 Task: Create a due date automation trigger when advanced on, 2 hours before a card is due add fields without custom field "Resume" unchecked.
Action: Mouse moved to (1212, 364)
Screenshot: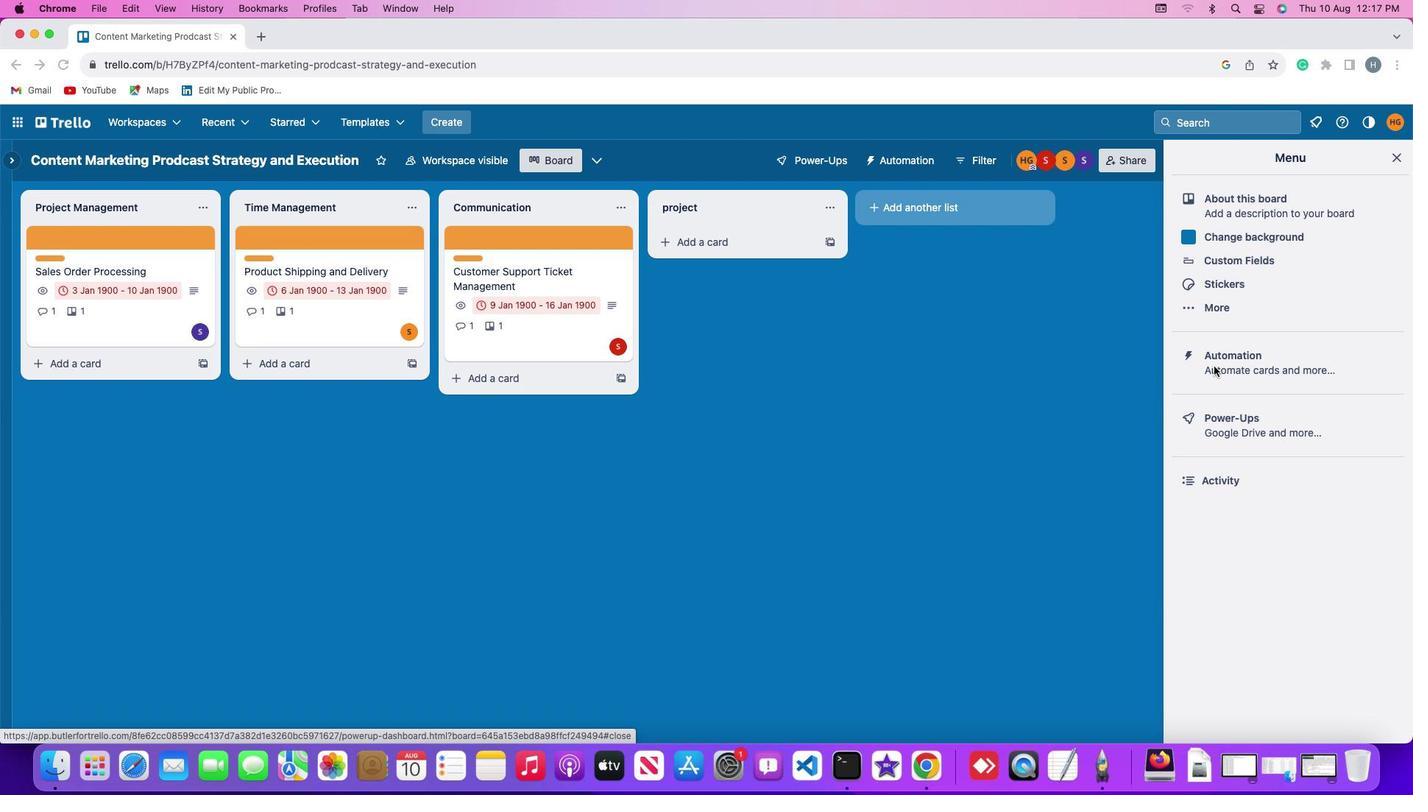 
Action: Mouse pressed left at (1212, 364)
Screenshot: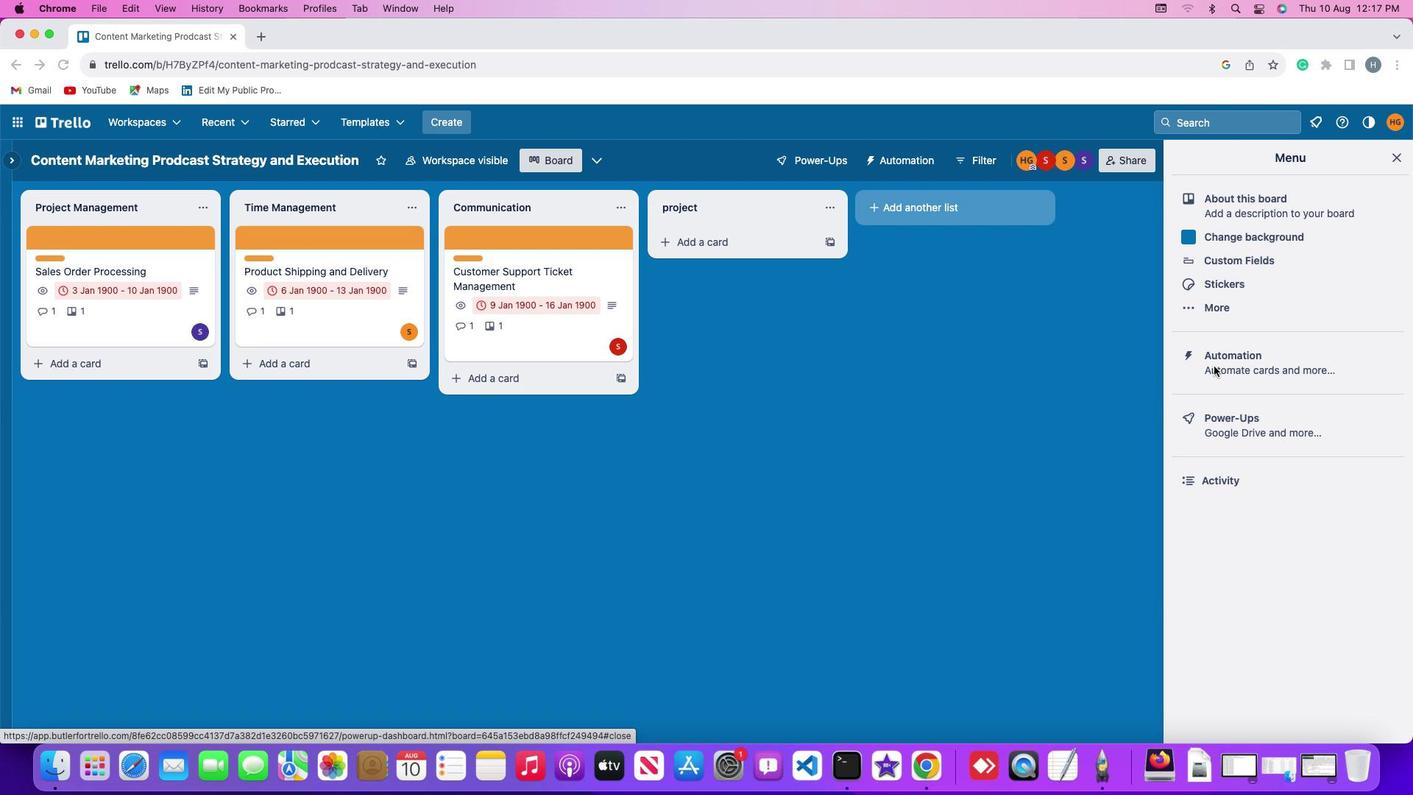 
Action: Mouse pressed left at (1212, 364)
Screenshot: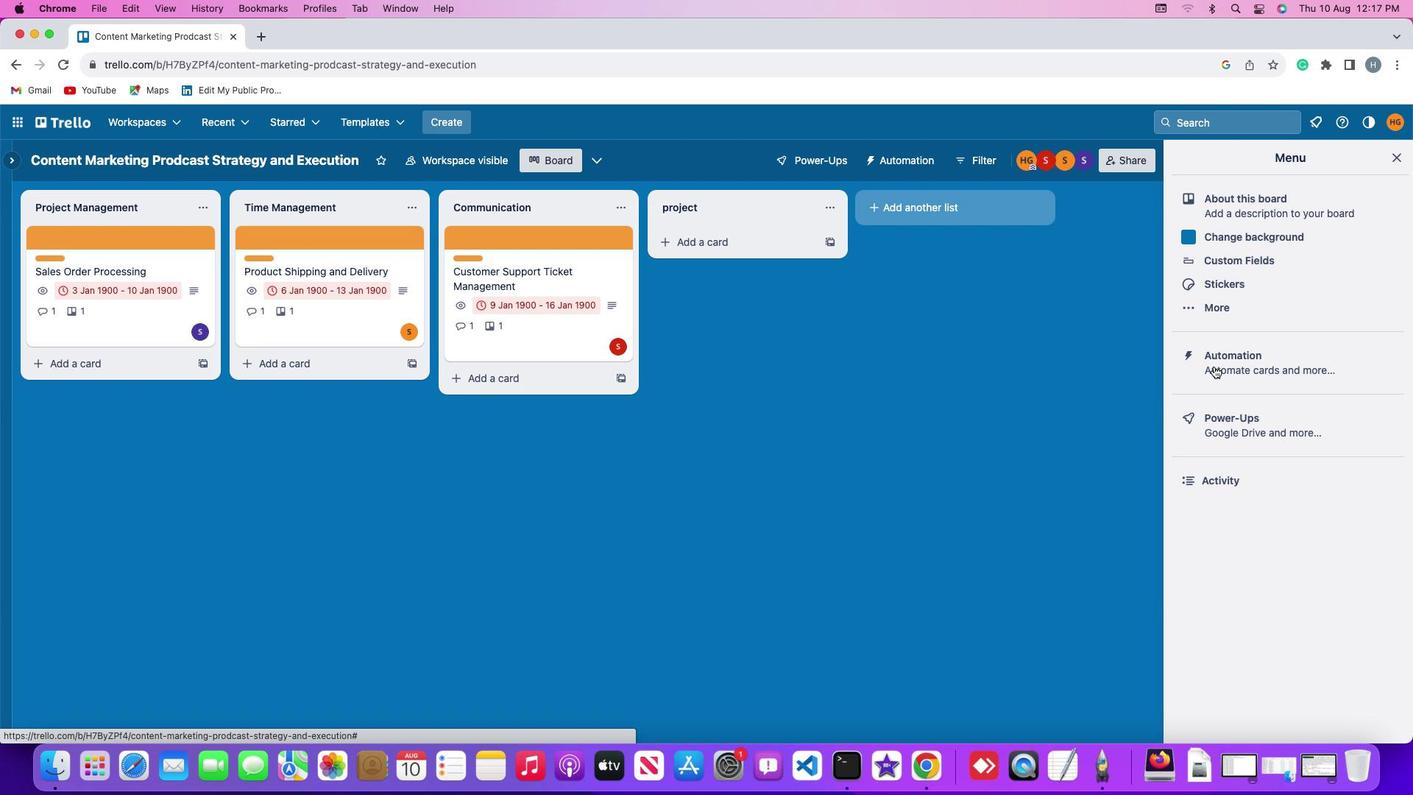 
Action: Mouse moved to (70, 344)
Screenshot: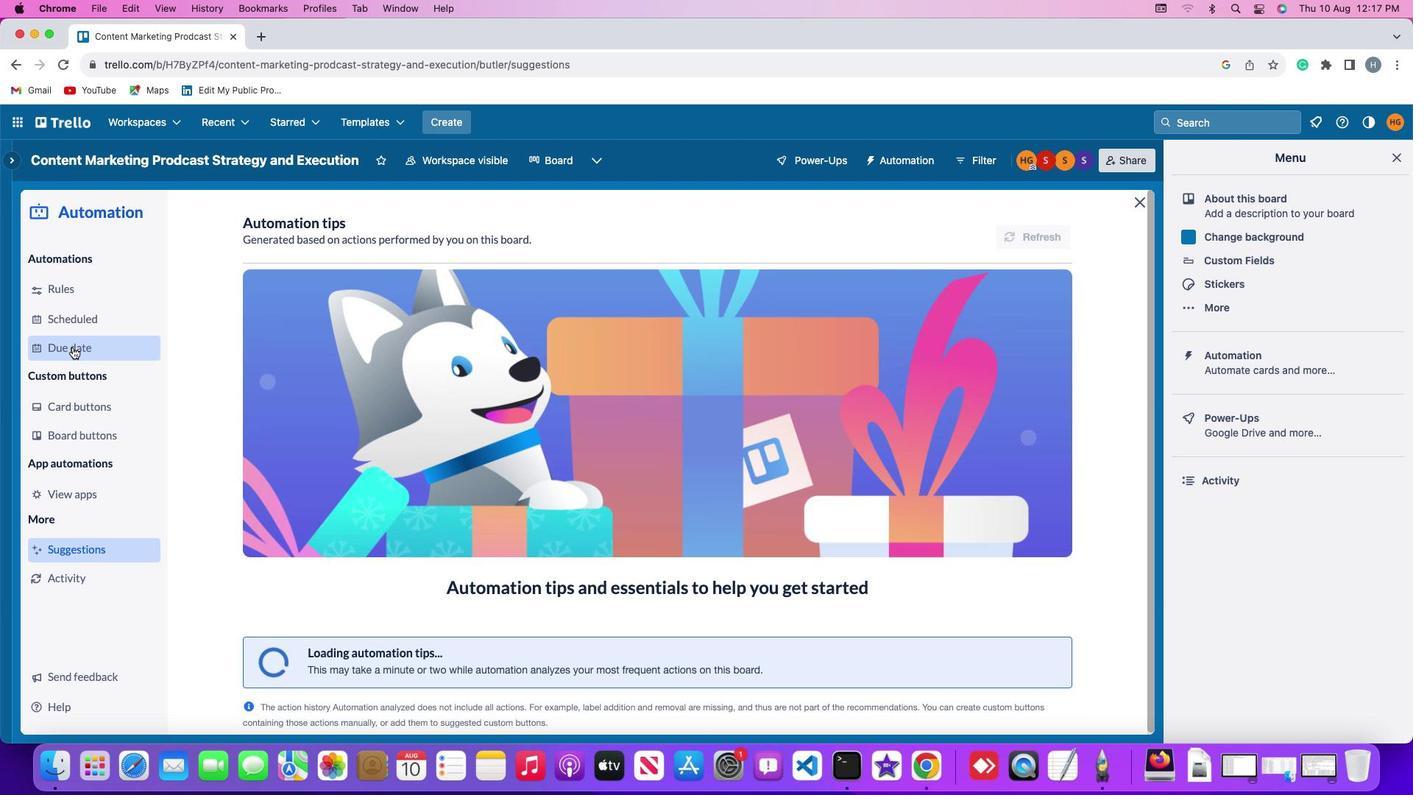 
Action: Mouse pressed left at (70, 344)
Screenshot: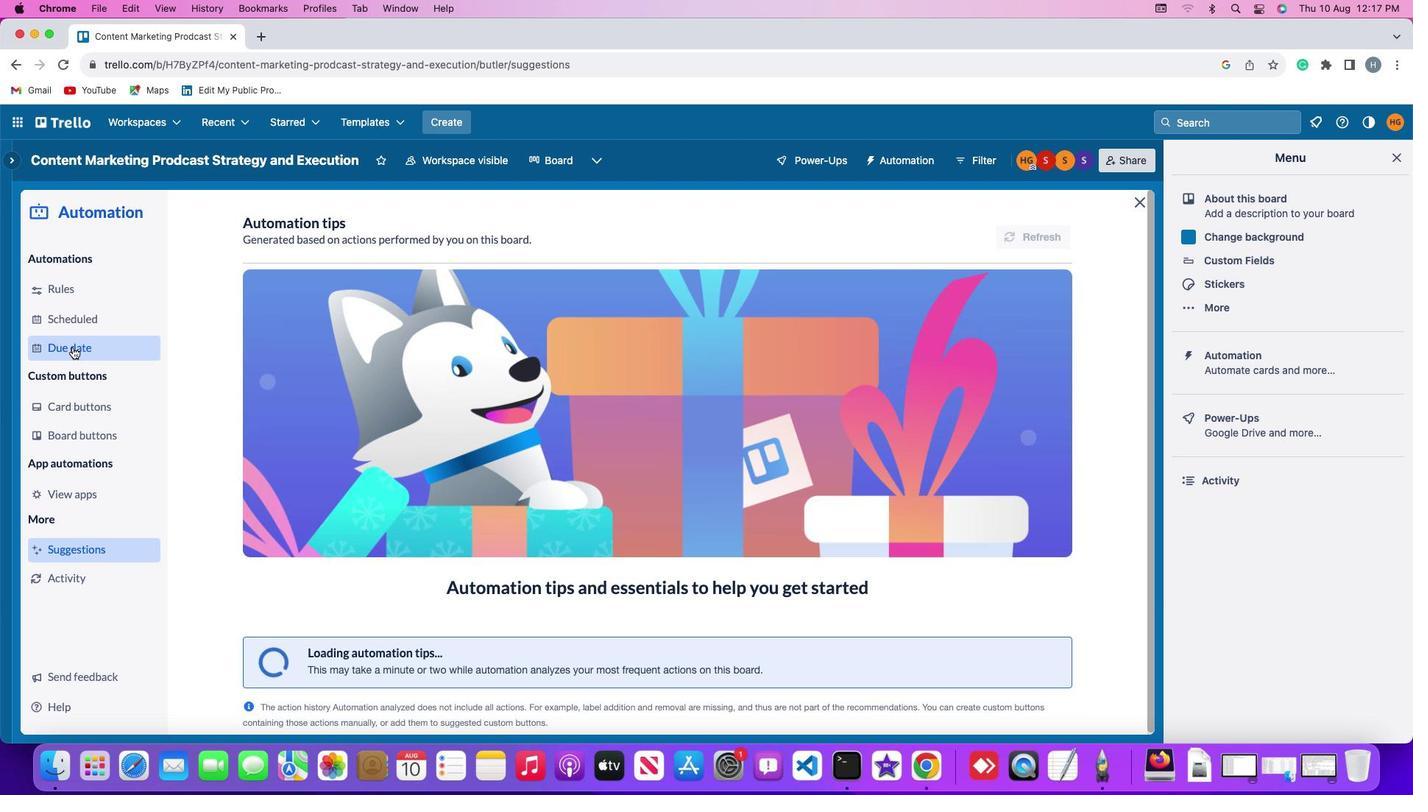 
Action: Mouse moved to (975, 220)
Screenshot: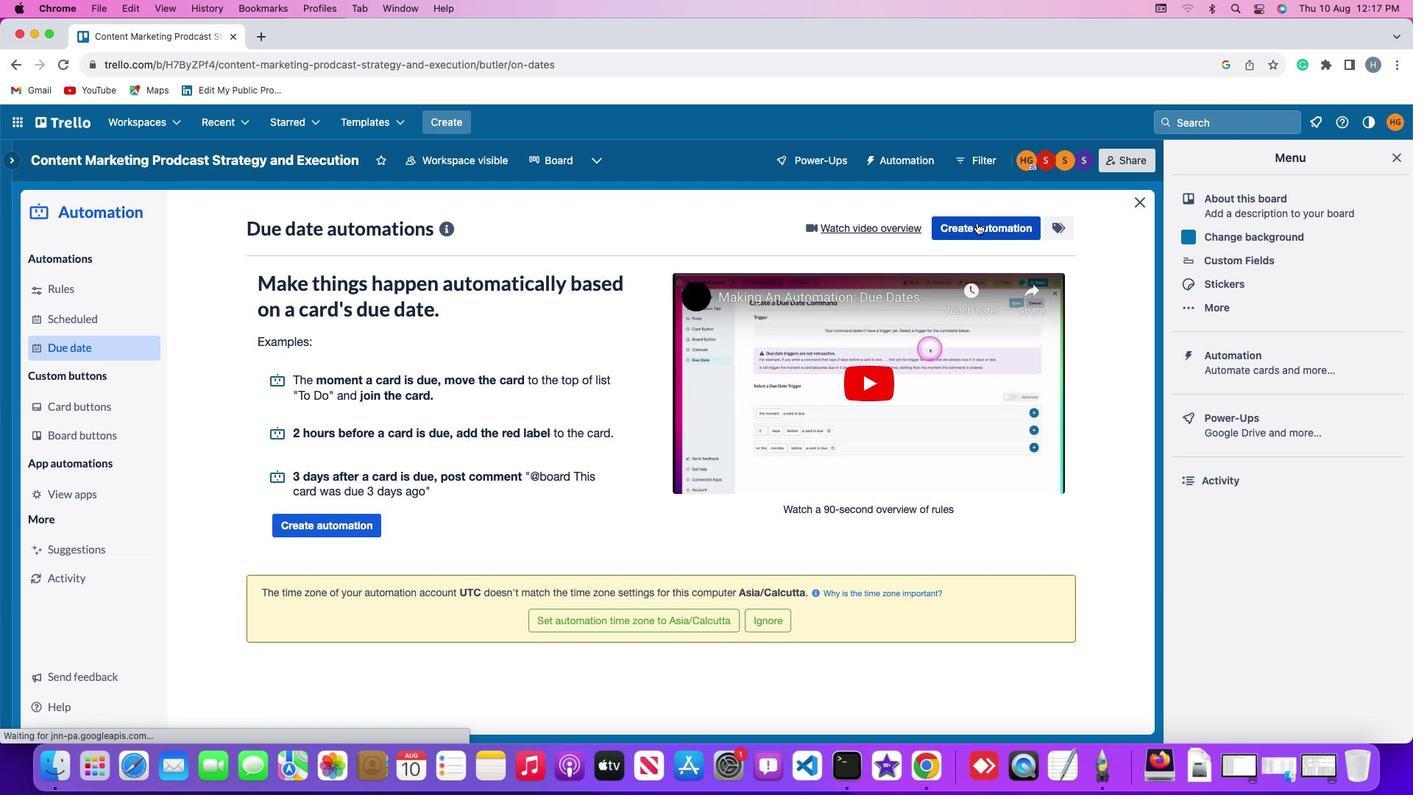 
Action: Mouse pressed left at (975, 220)
Screenshot: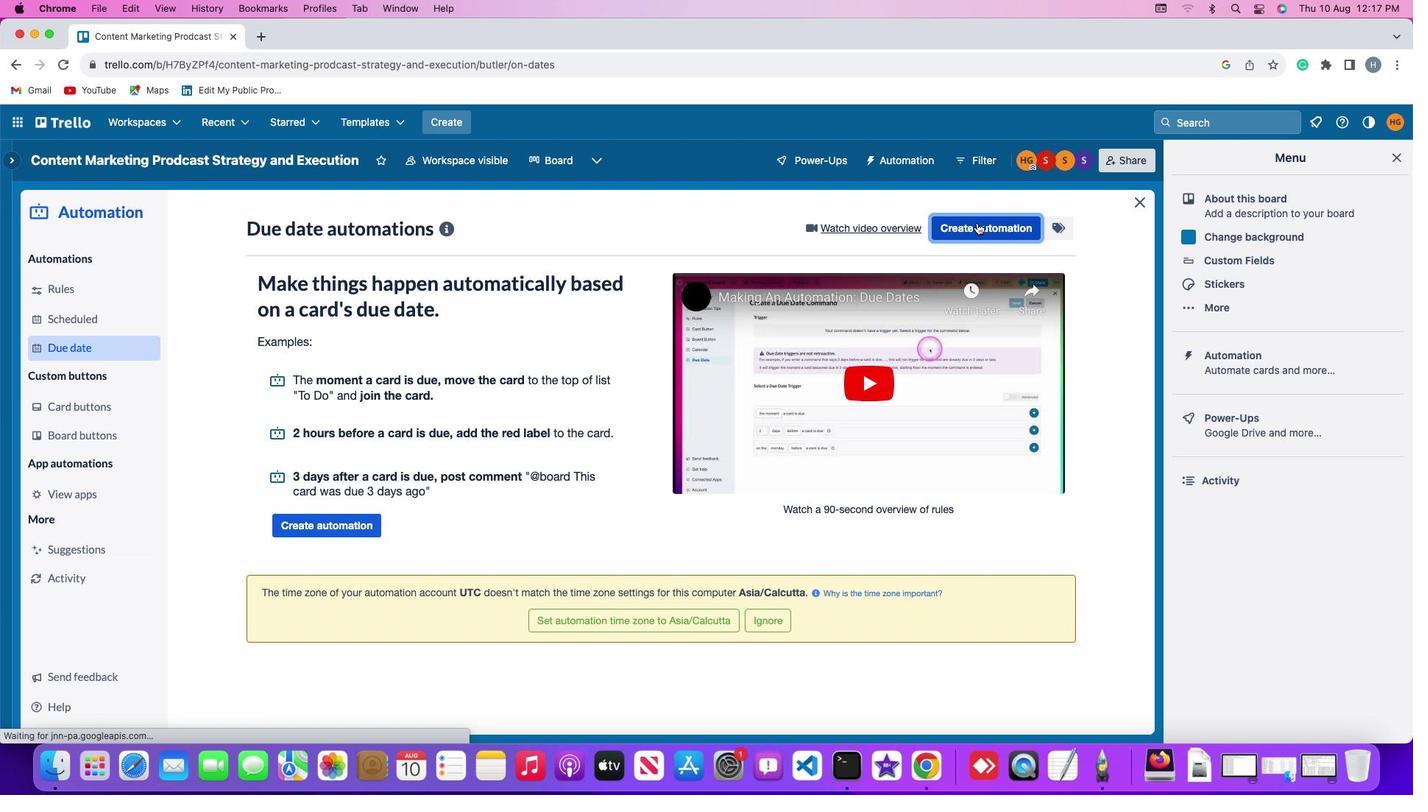 
Action: Mouse moved to (326, 365)
Screenshot: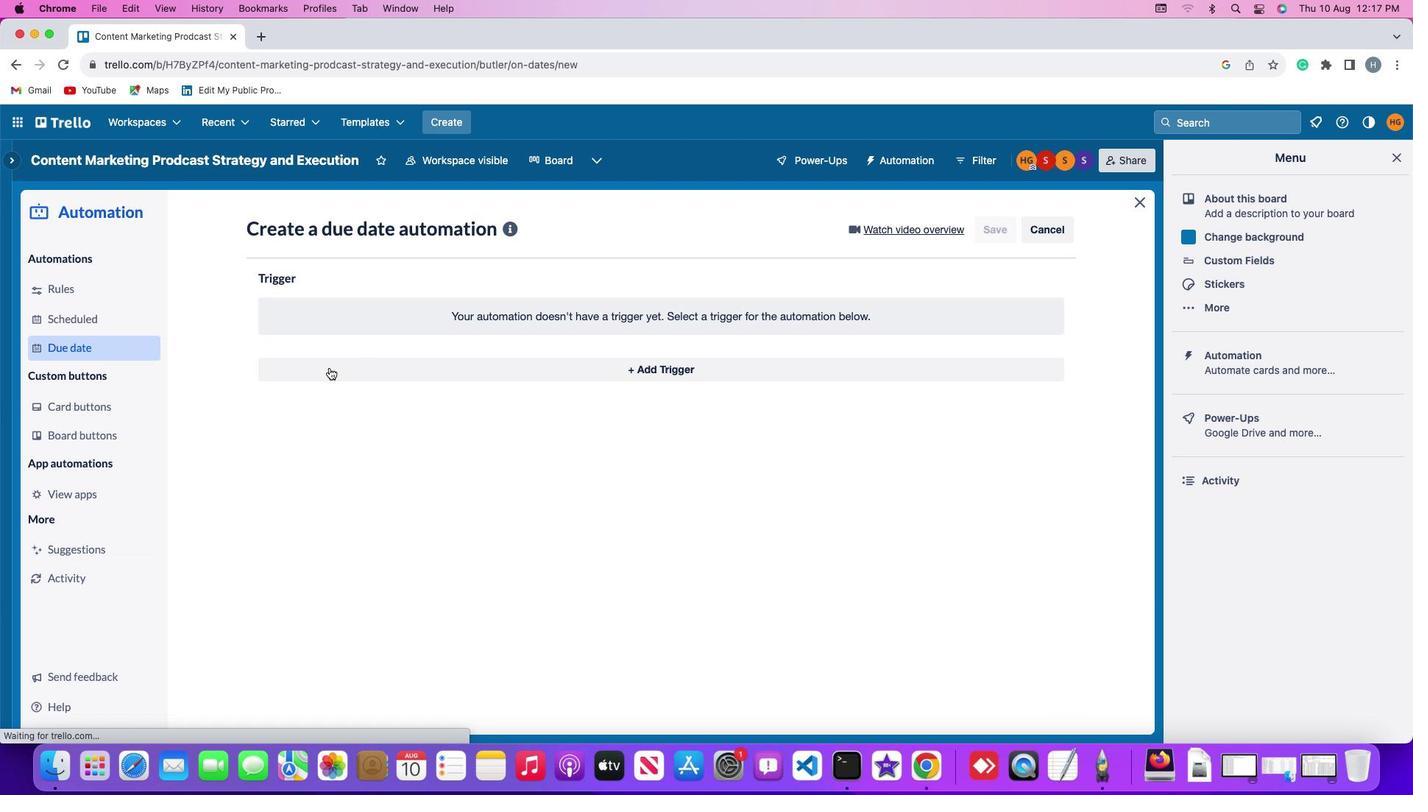 
Action: Mouse pressed left at (326, 365)
Screenshot: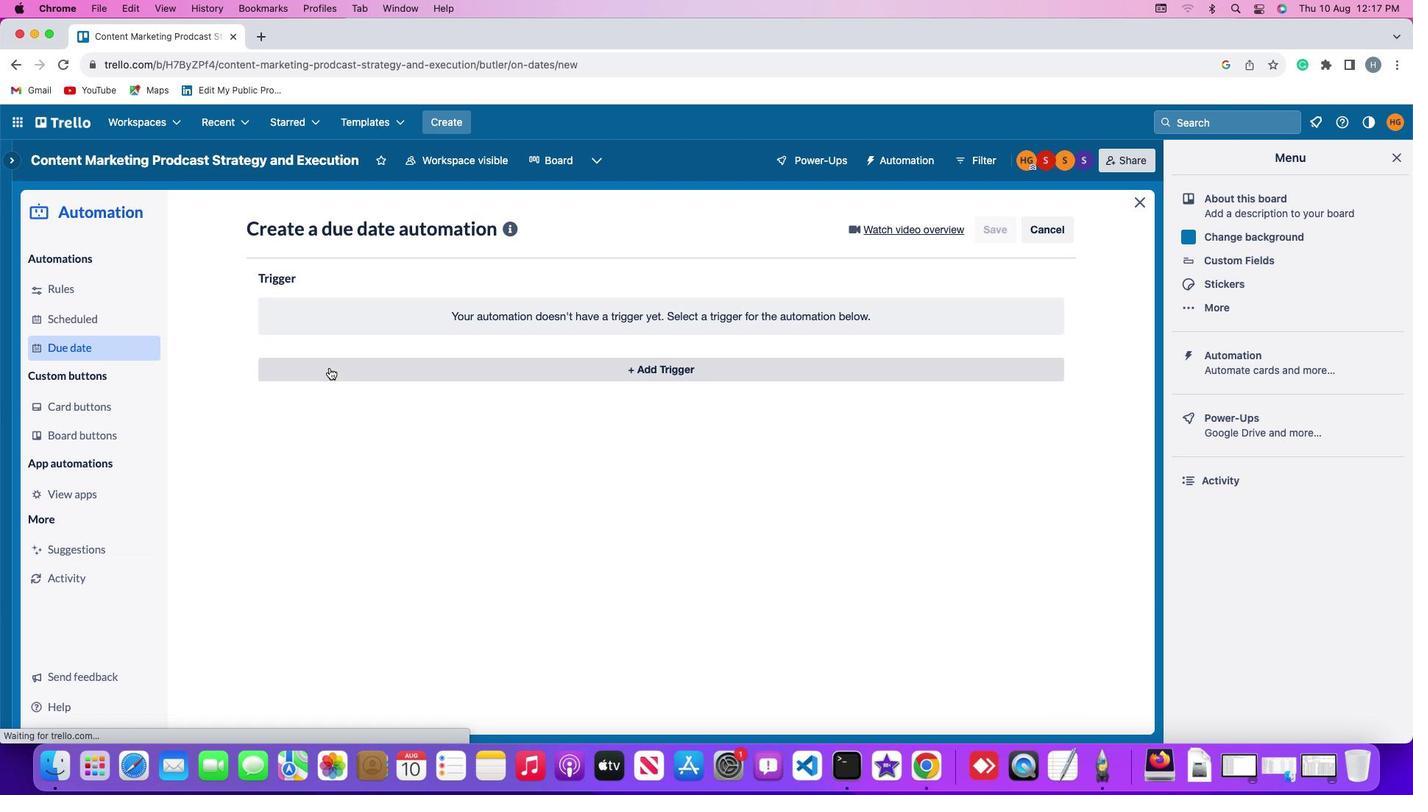 
Action: Mouse moved to (290, 590)
Screenshot: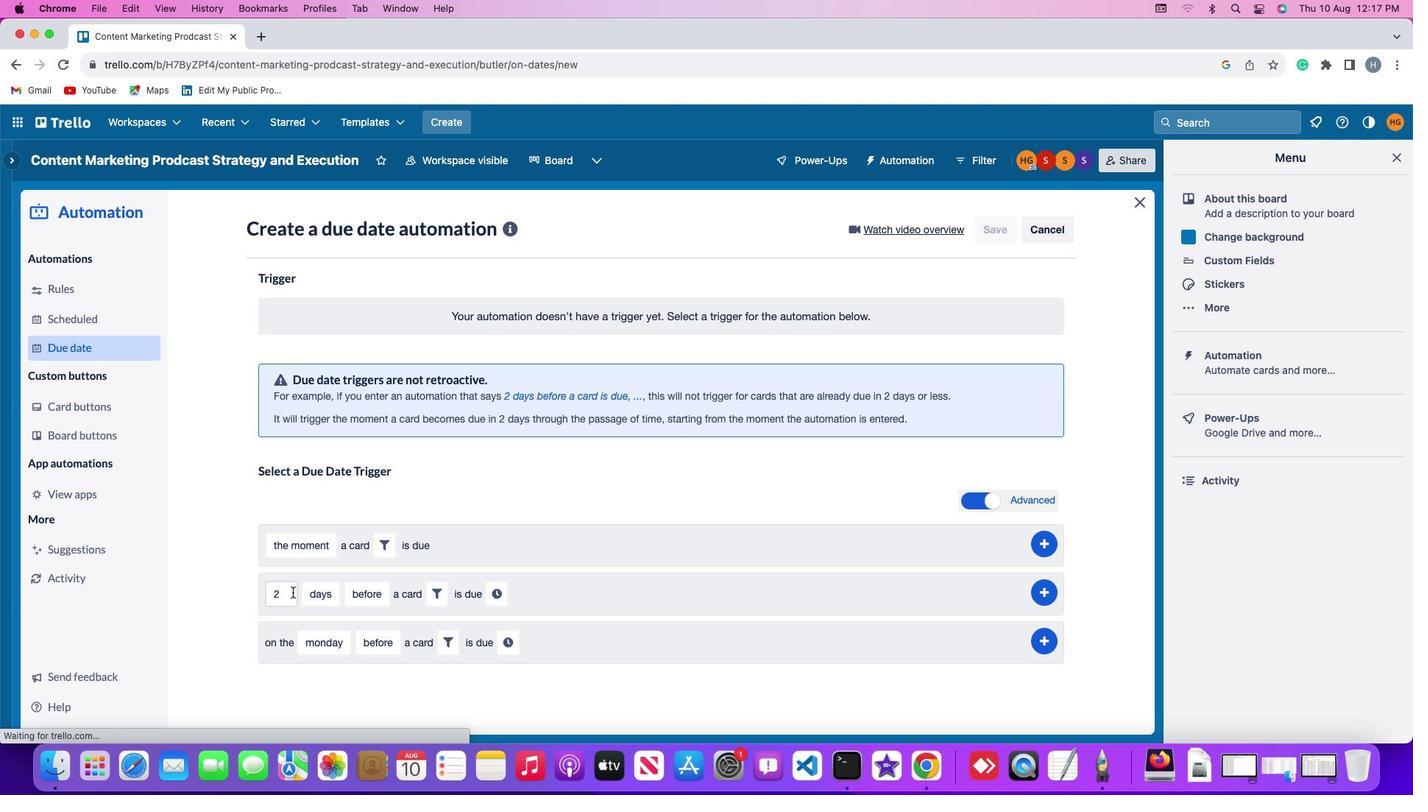 
Action: Mouse pressed left at (290, 590)
Screenshot: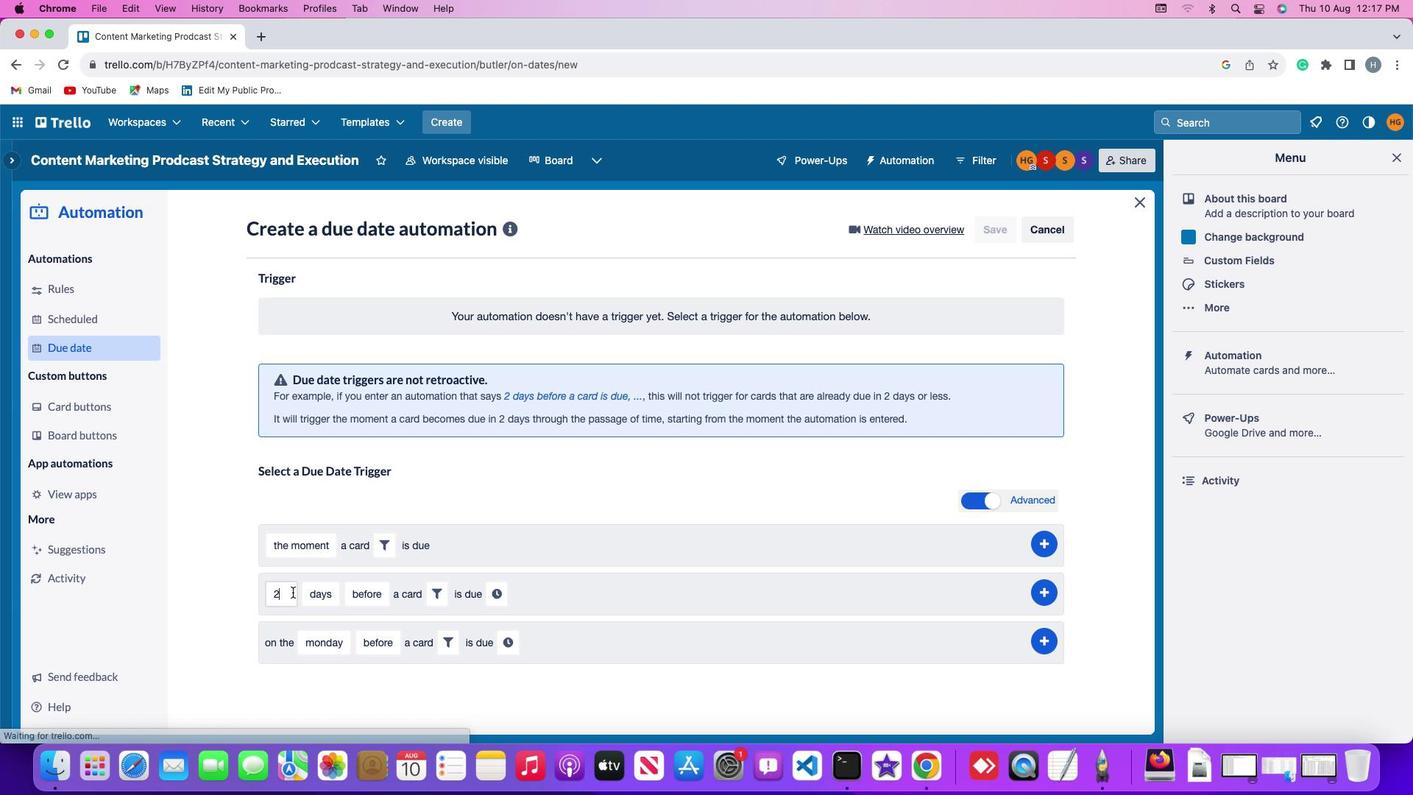 
Action: Mouse moved to (287, 586)
Screenshot: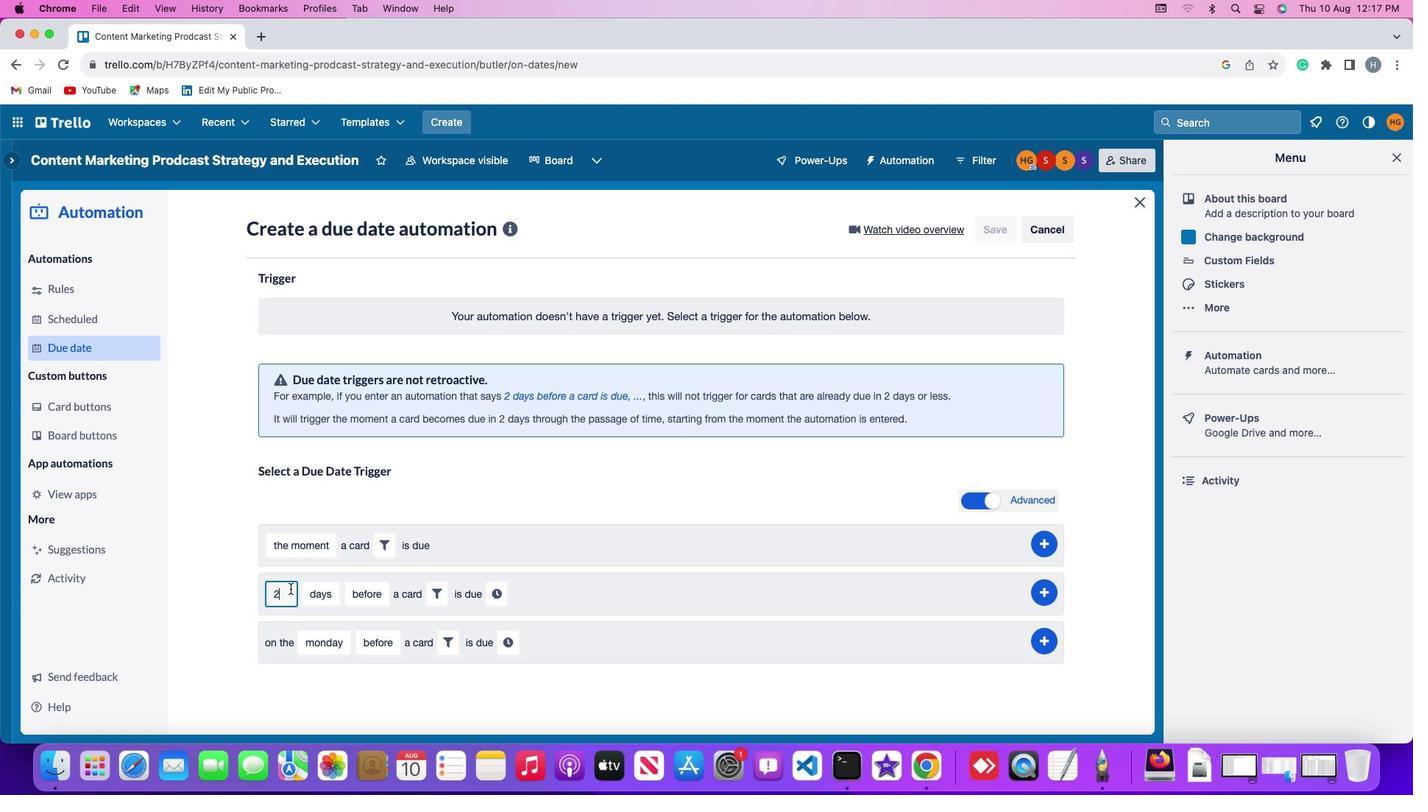 
Action: Key pressed Key.backspace
Screenshot: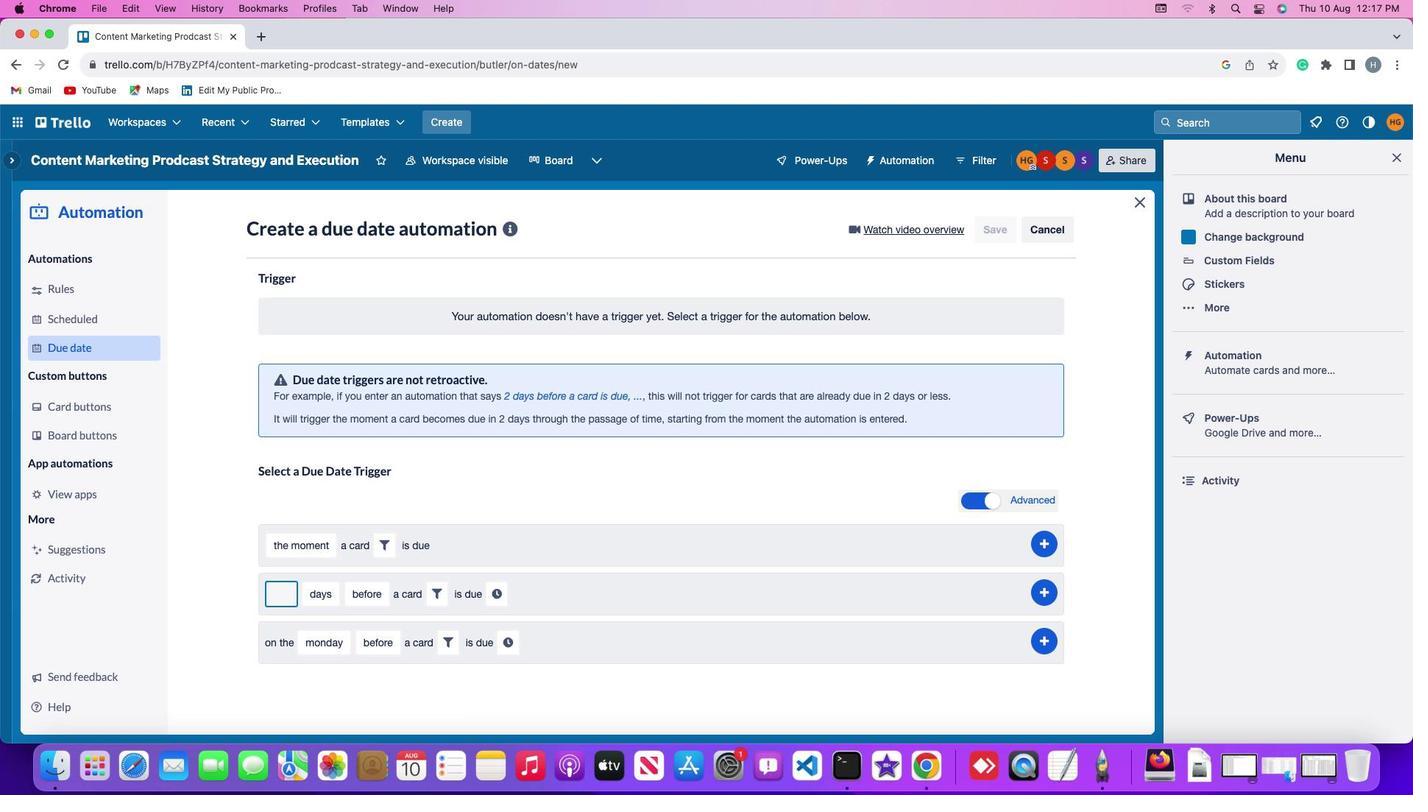 
Action: Mouse moved to (287, 586)
Screenshot: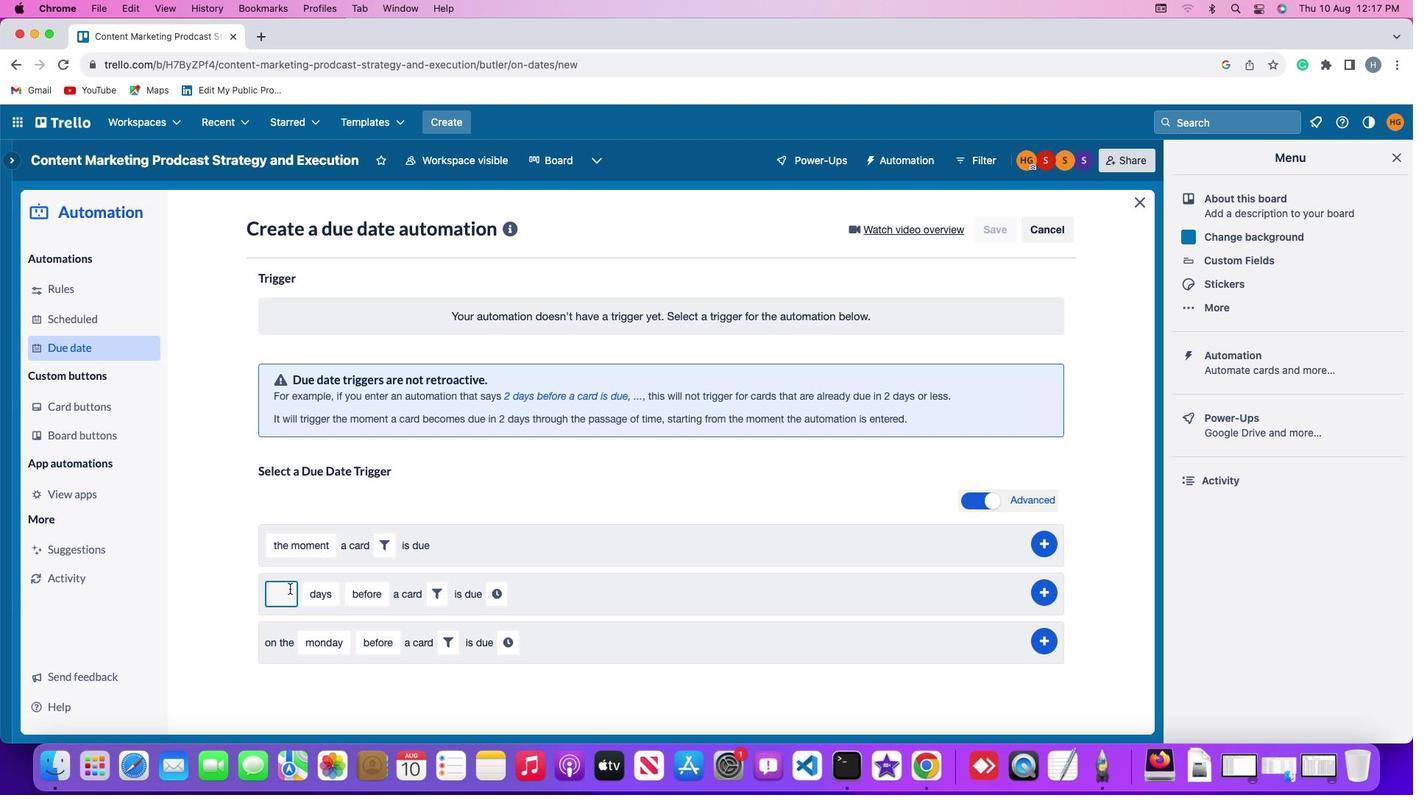 
Action: Key pressed '2'
Screenshot: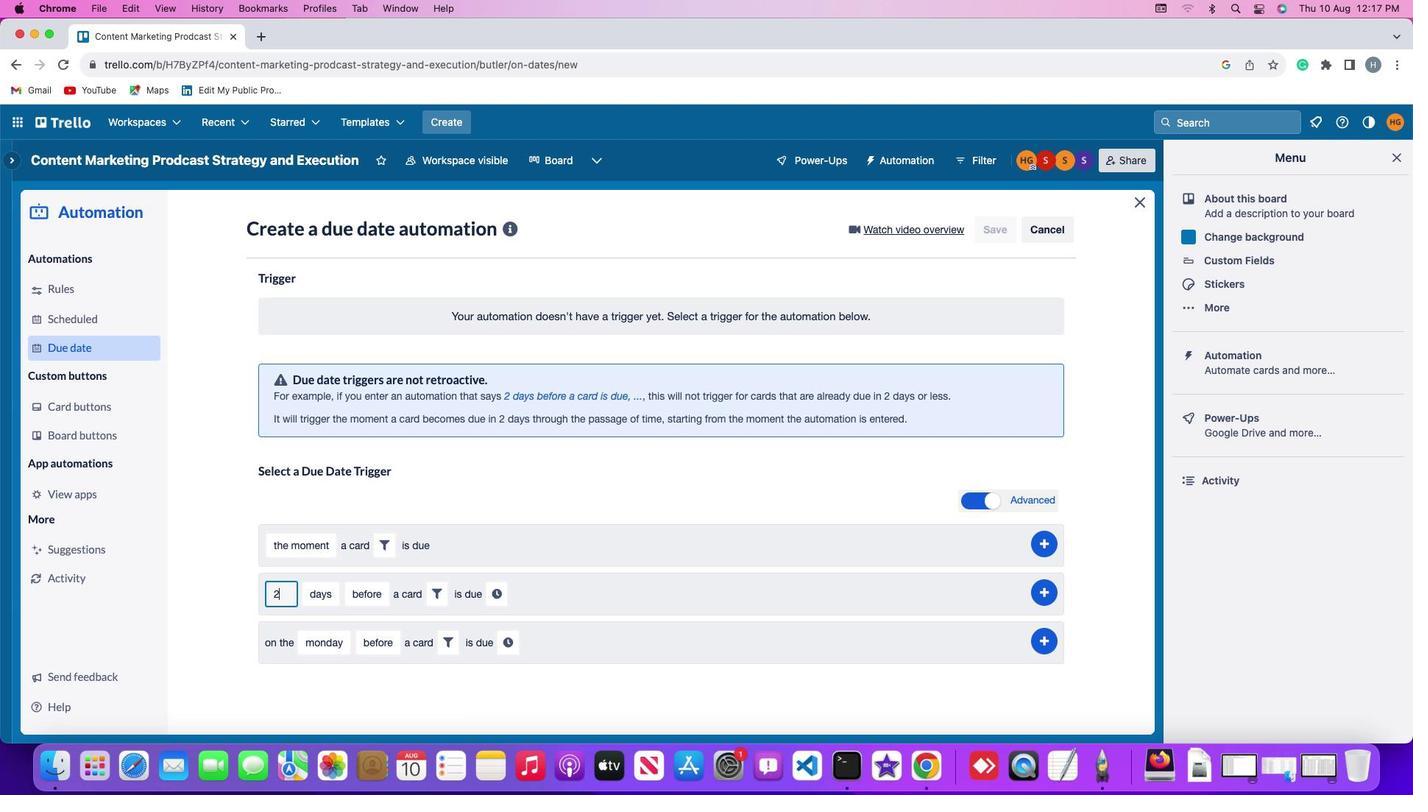 
Action: Mouse moved to (312, 588)
Screenshot: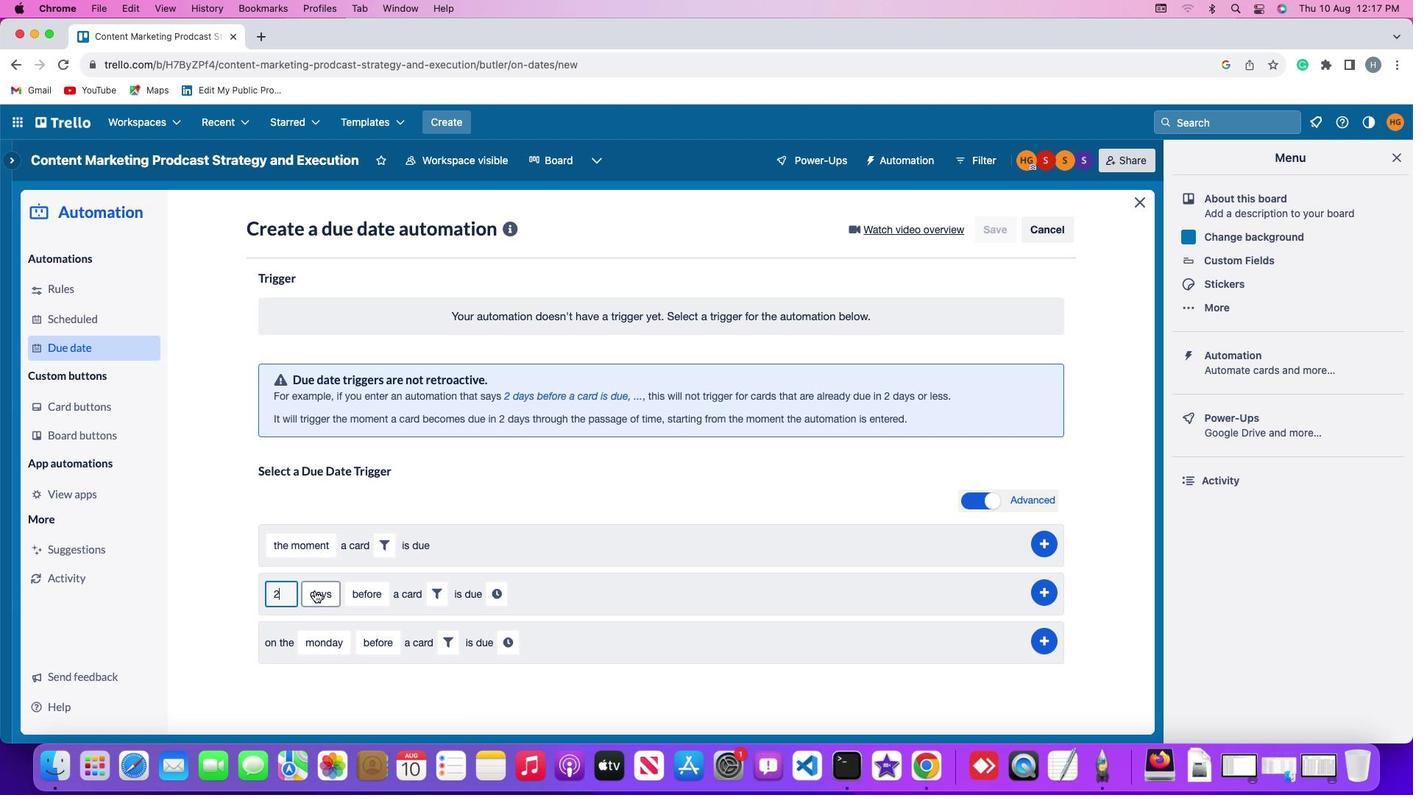 
Action: Mouse pressed left at (312, 588)
Screenshot: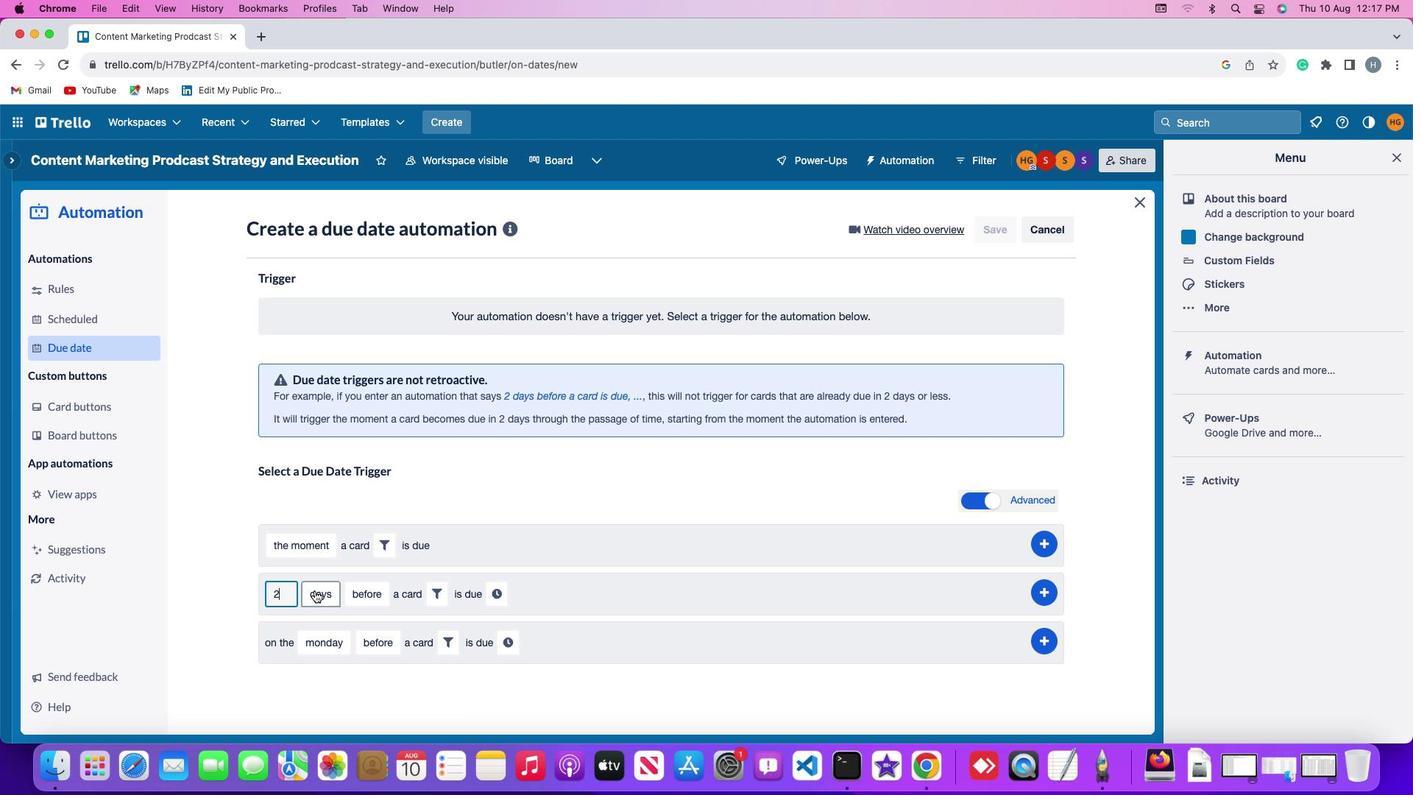 
Action: Mouse moved to (326, 675)
Screenshot: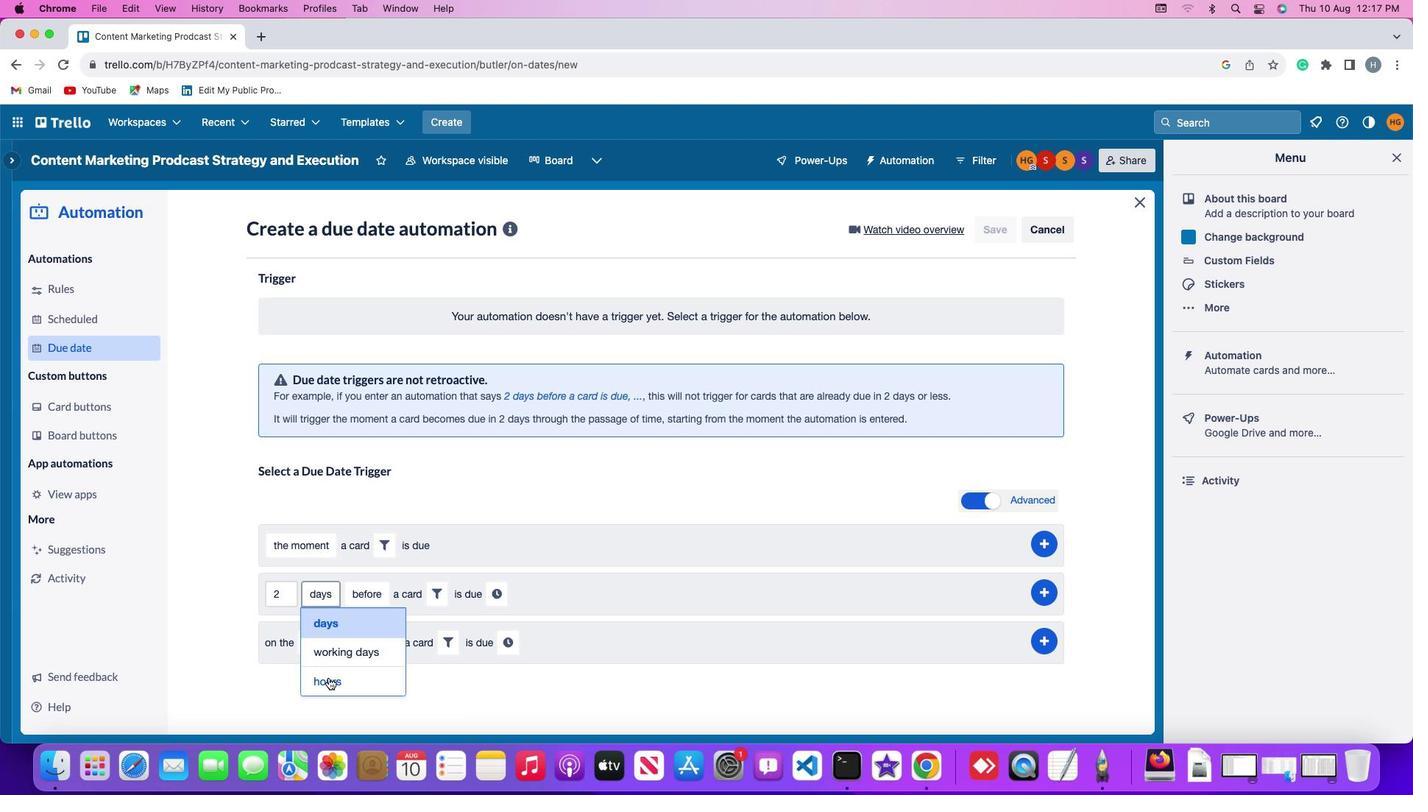 
Action: Mouse pressed left at (326, 675)
Screenshot: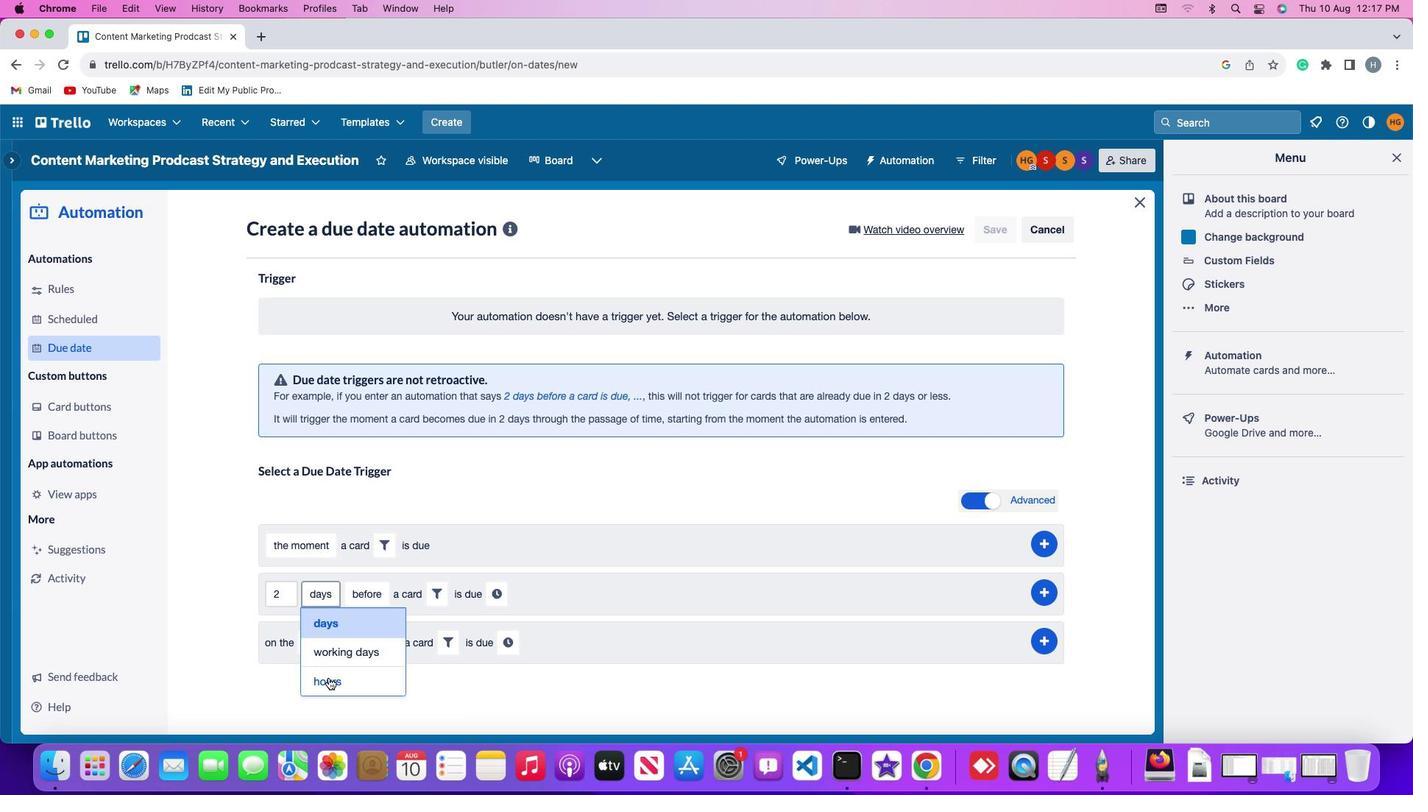 
Action: Mouse moved to (369, 586)
Screenshot: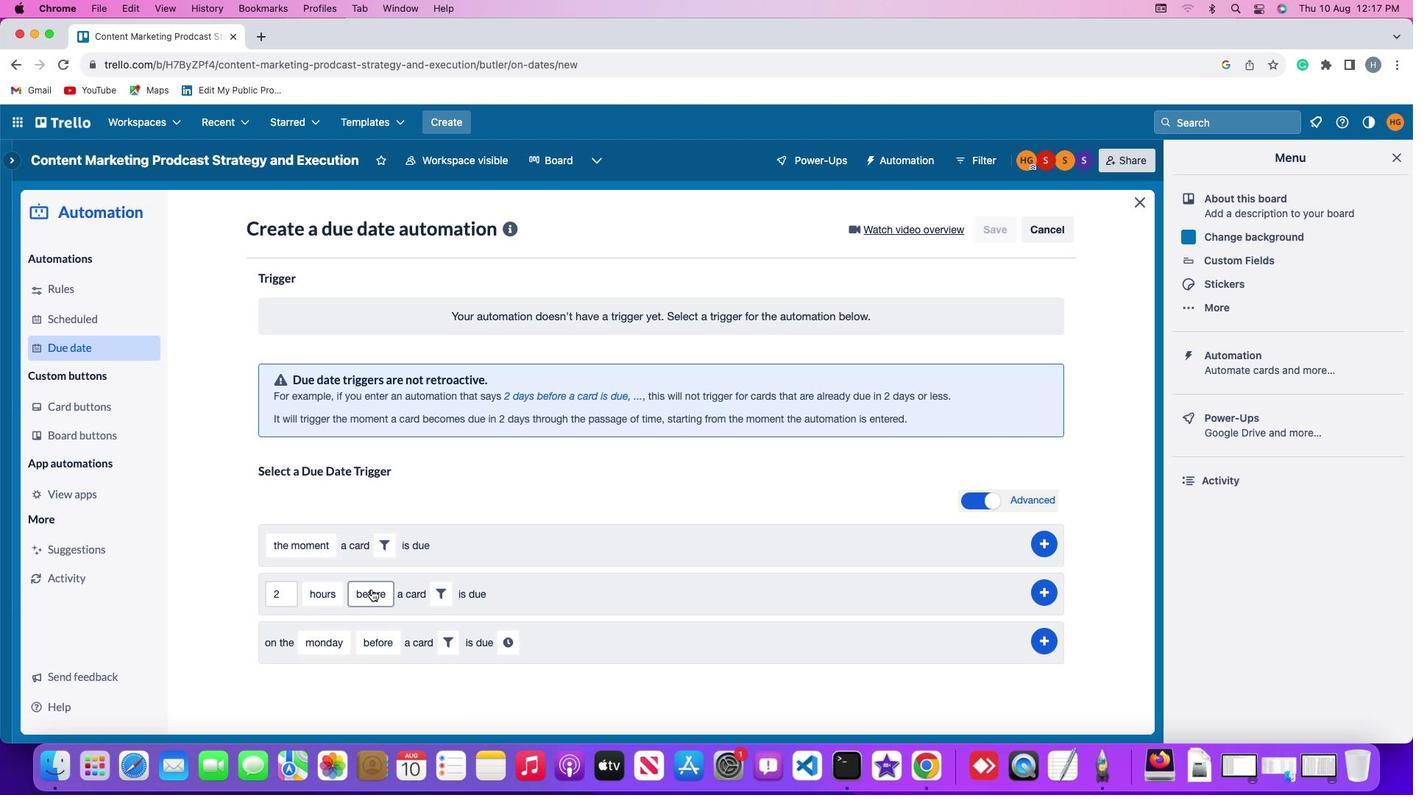 
Action: Mouse pressed left at (369, 586)
Screenshot: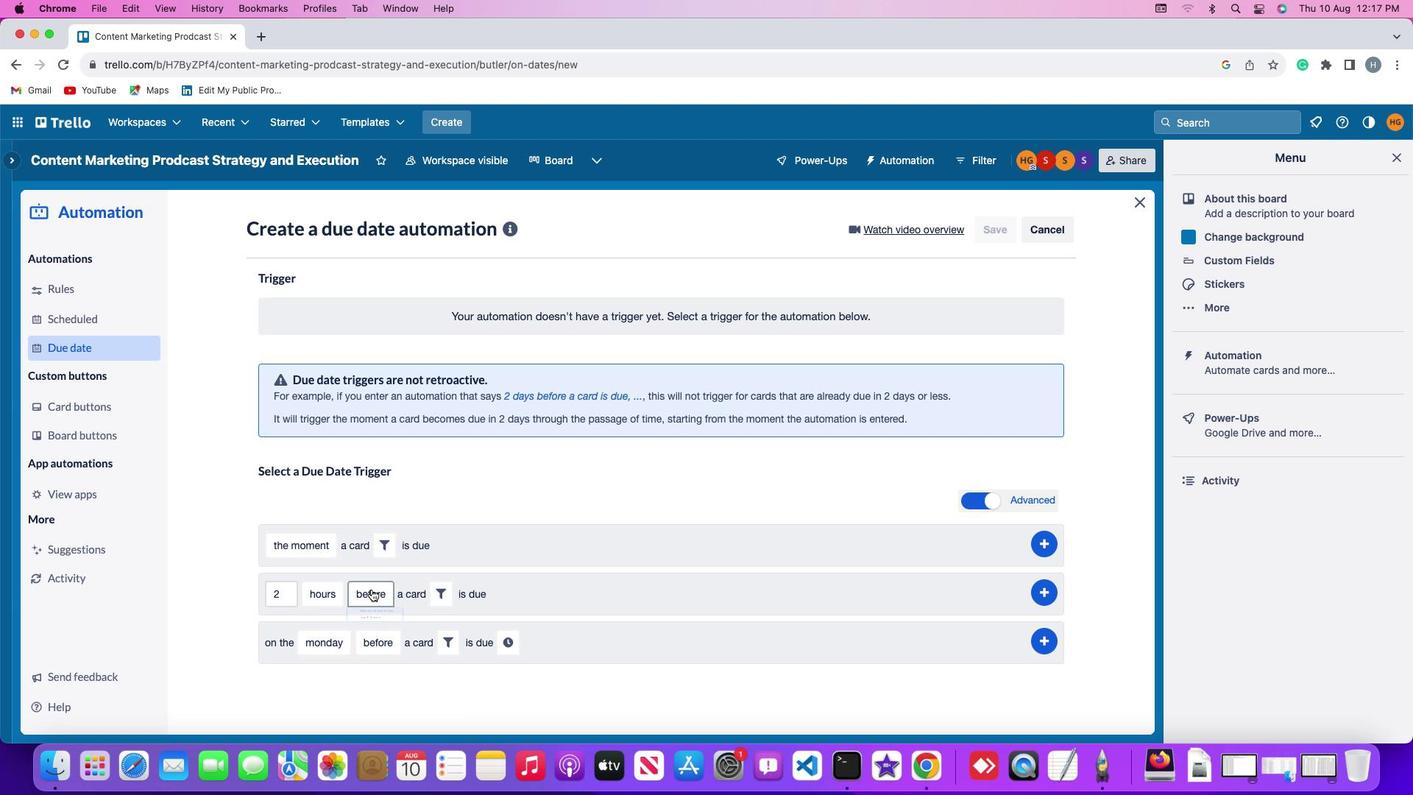 
Action: Mouse moved to (379, 617)
Screenshot: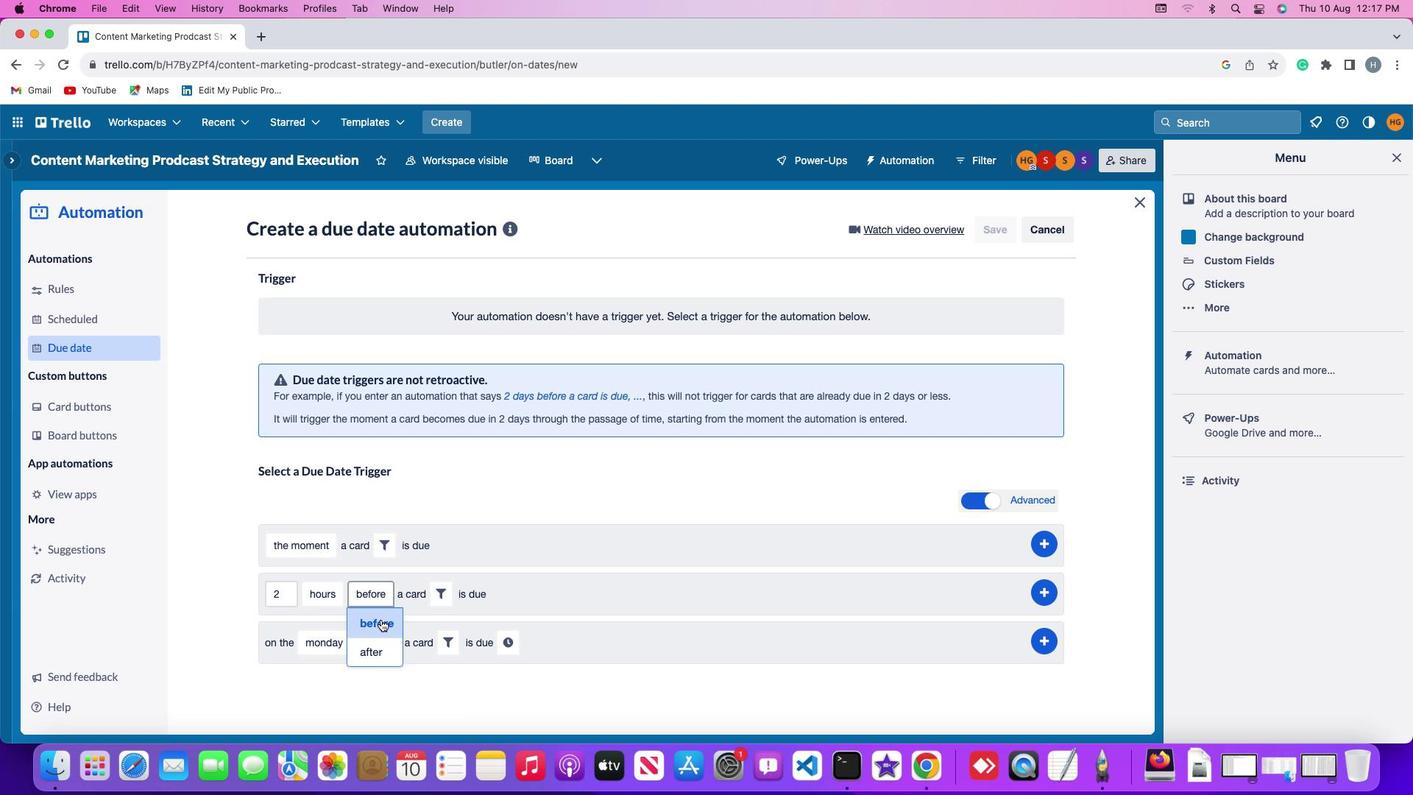 
Action: Mouse pressed left at (379, 617)
Screenshot: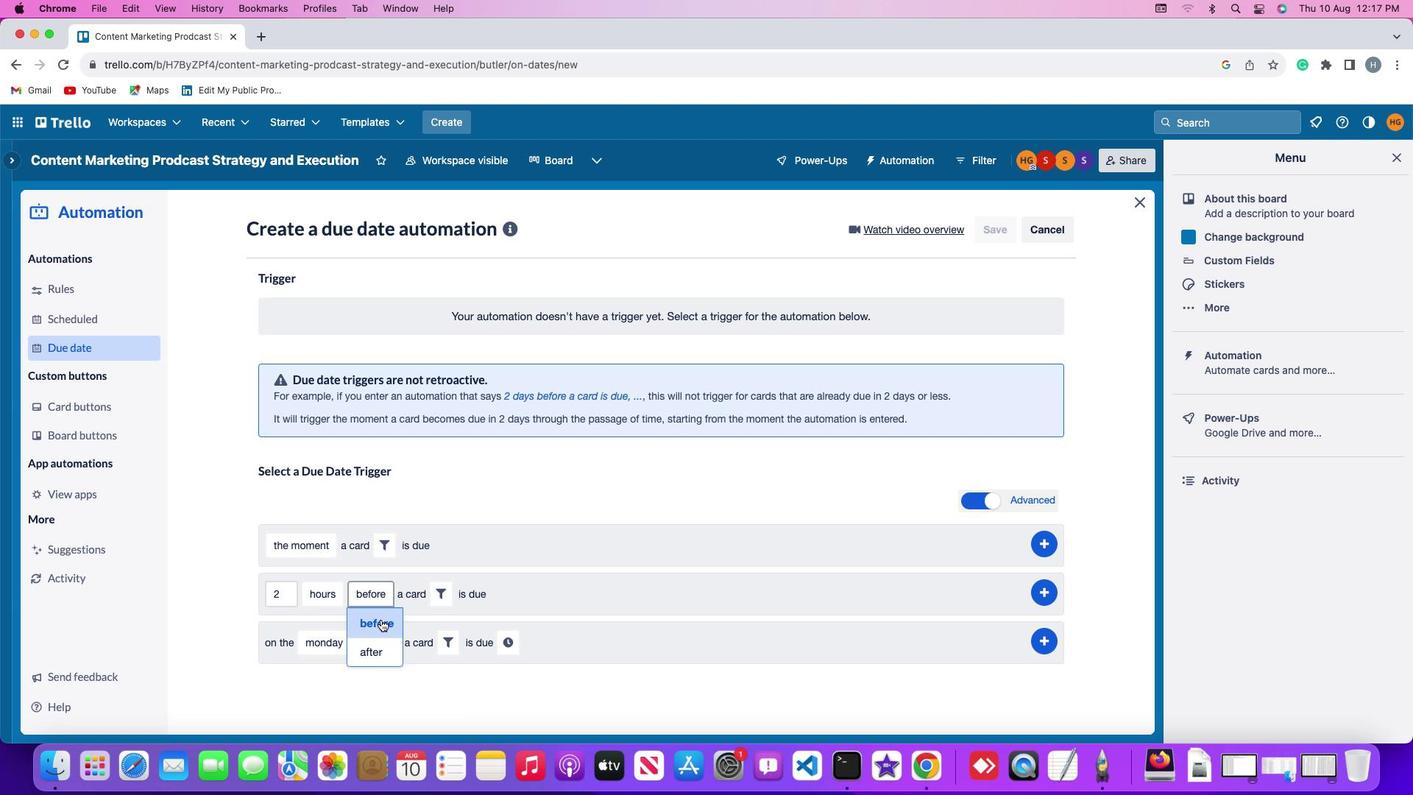 
Action: Mouse moved to (447, 588)
Screenshot: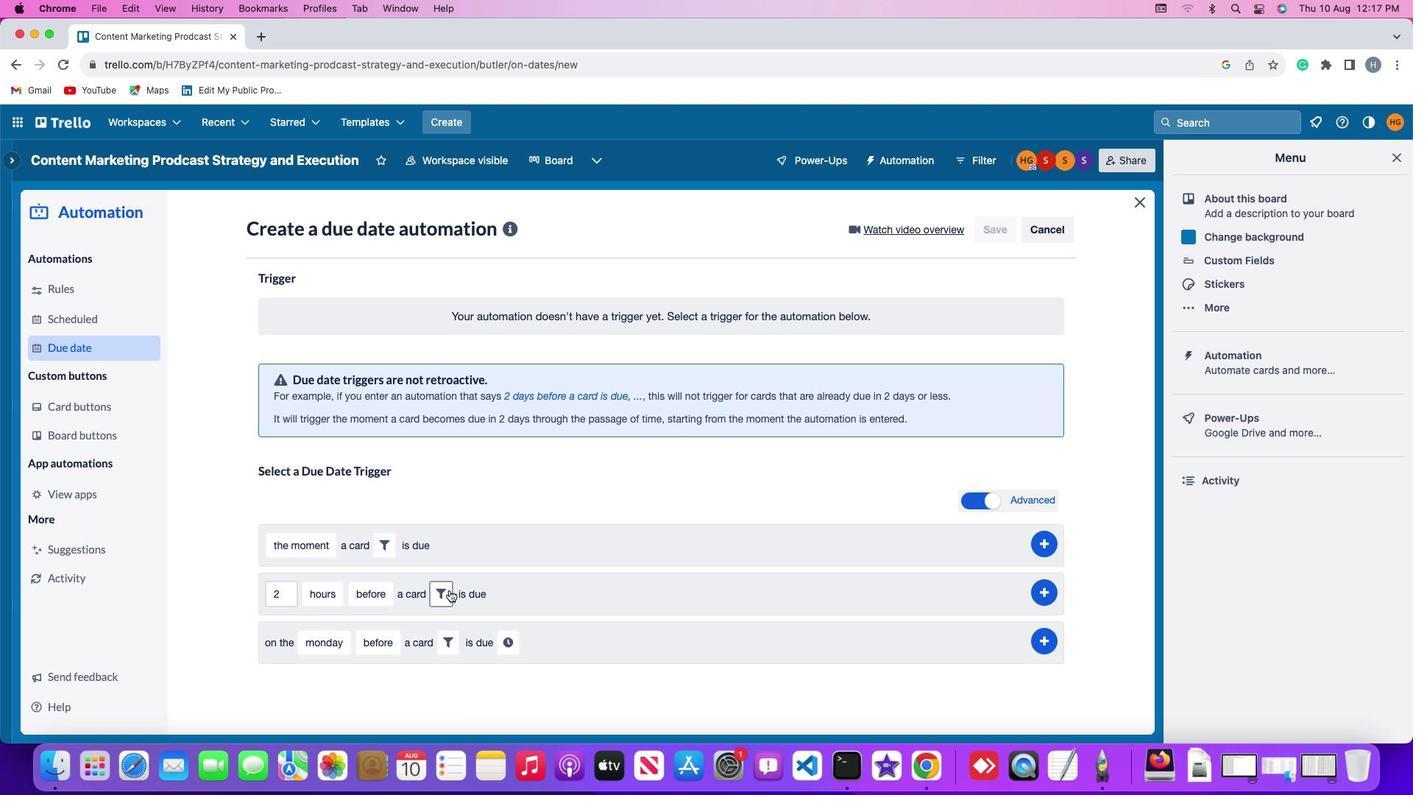 
Action: Mouse pressed left at (447, 588)
Screenshot: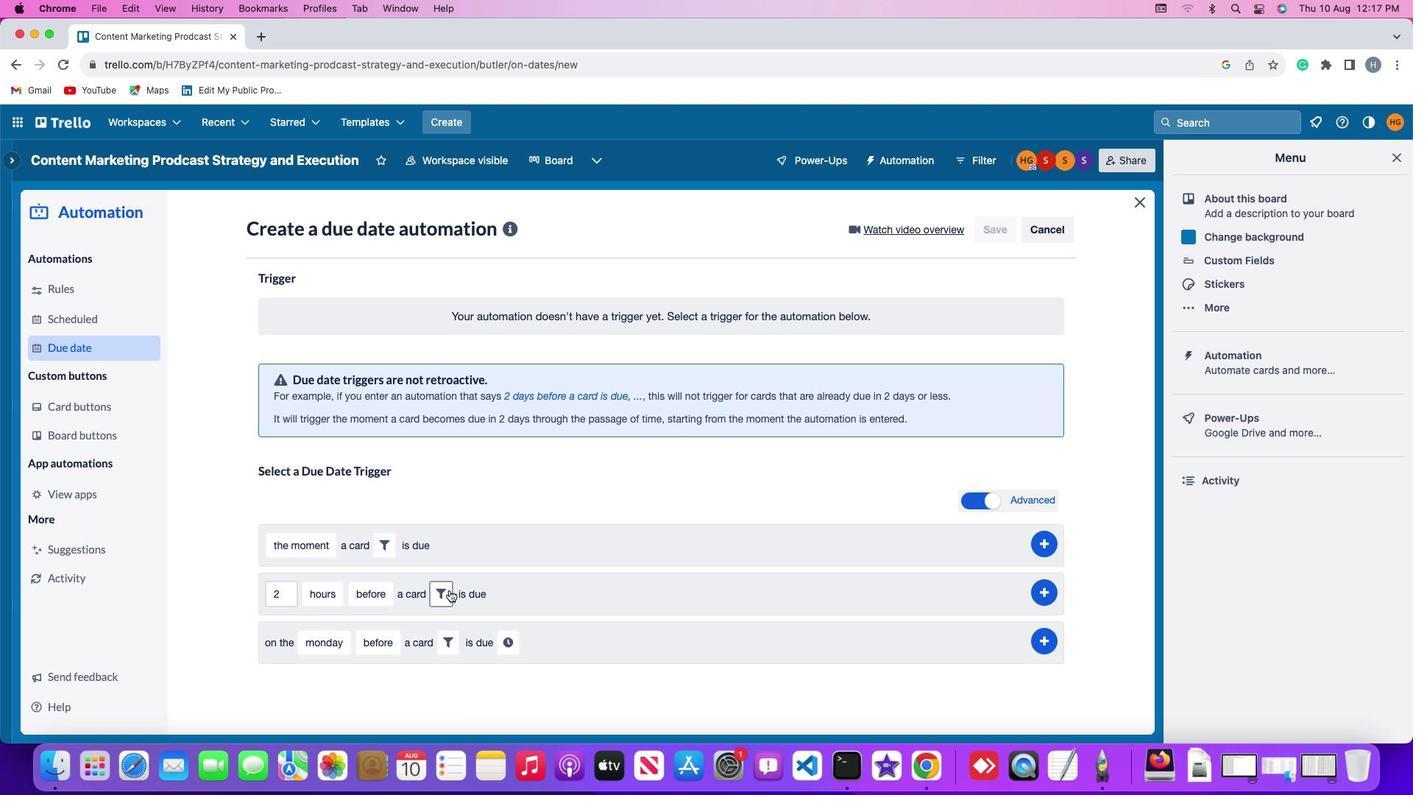 
Action: Mouse moved to (685, 638)
Screenshot: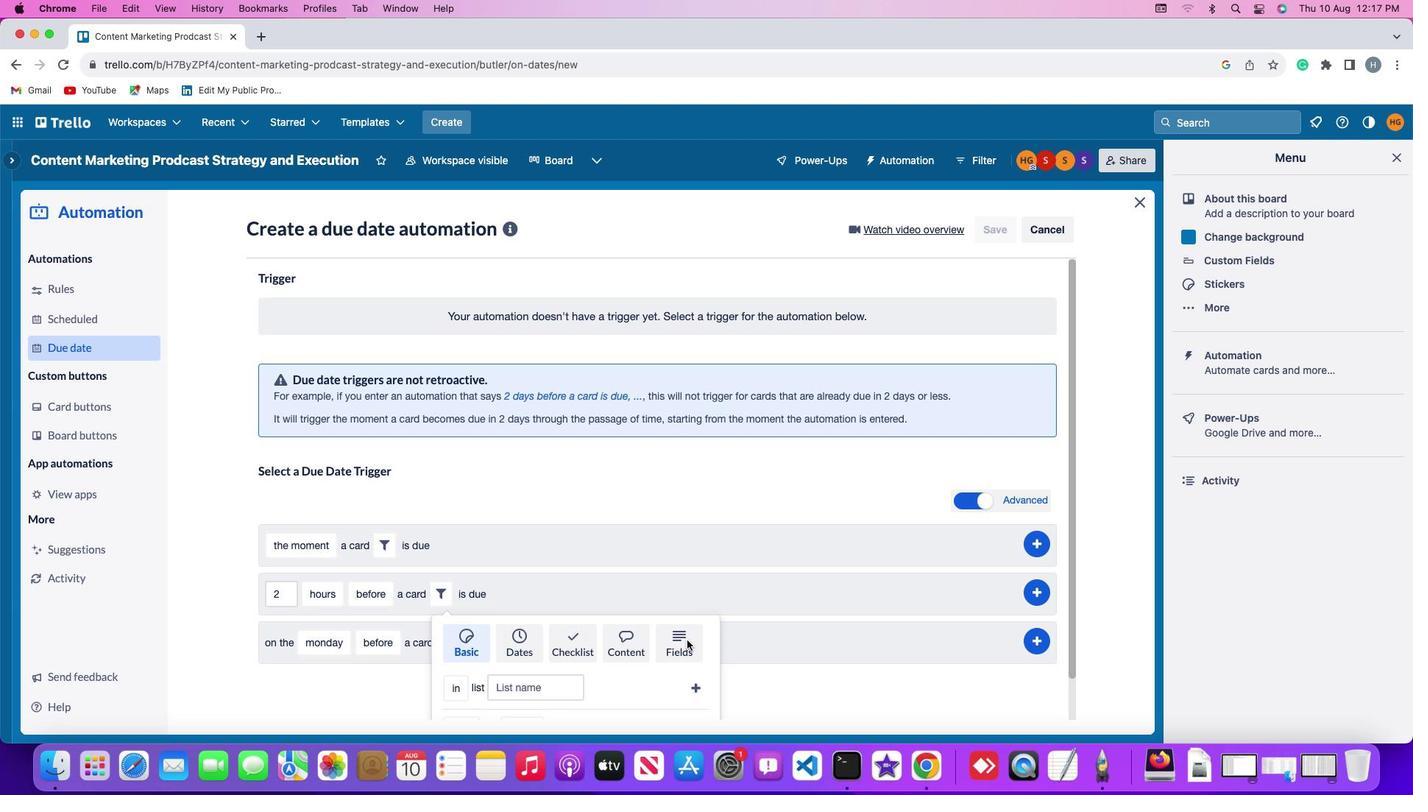 
Action: Mouse pressed left at (685, 638)
Screenshot: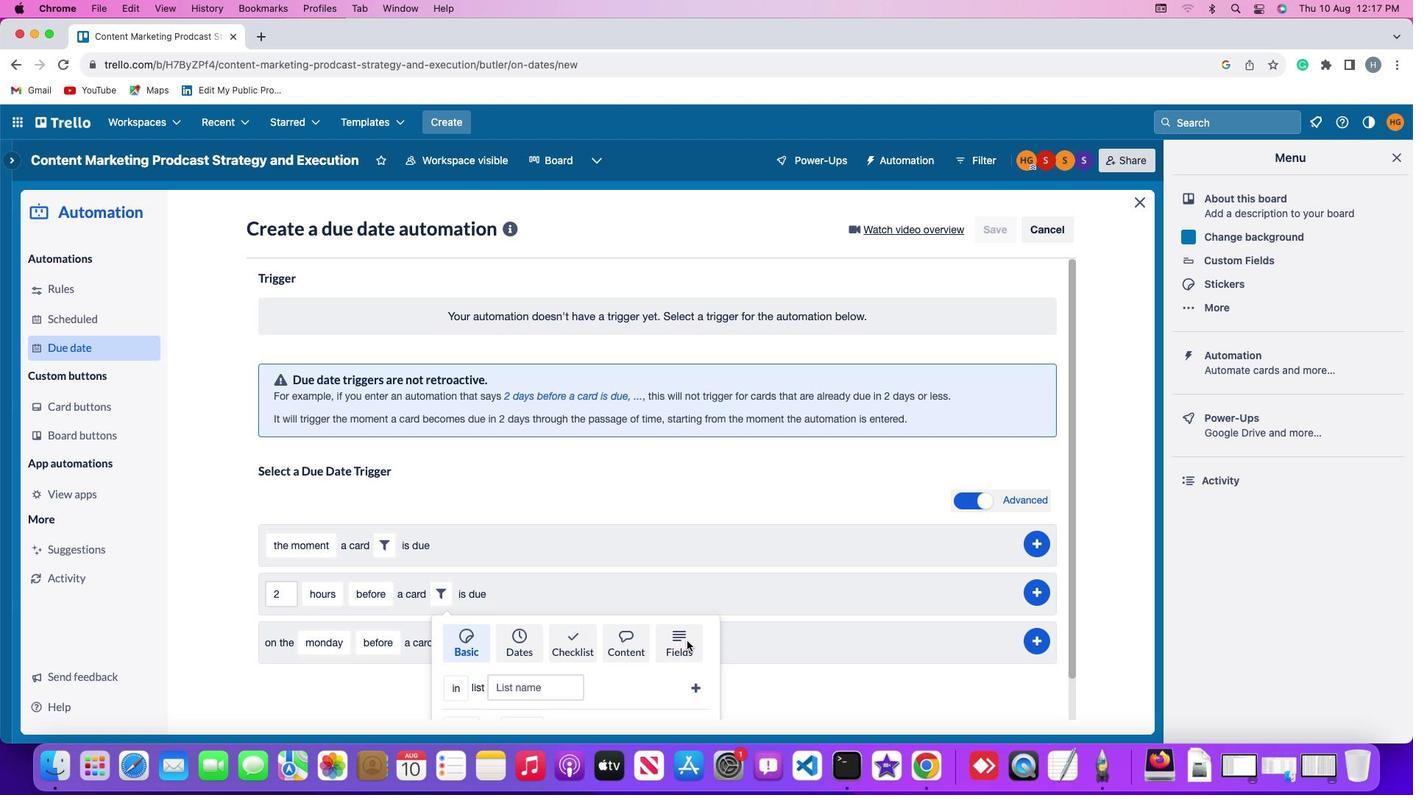 
Action: Mouse moved to (396, 673)
Screenshot: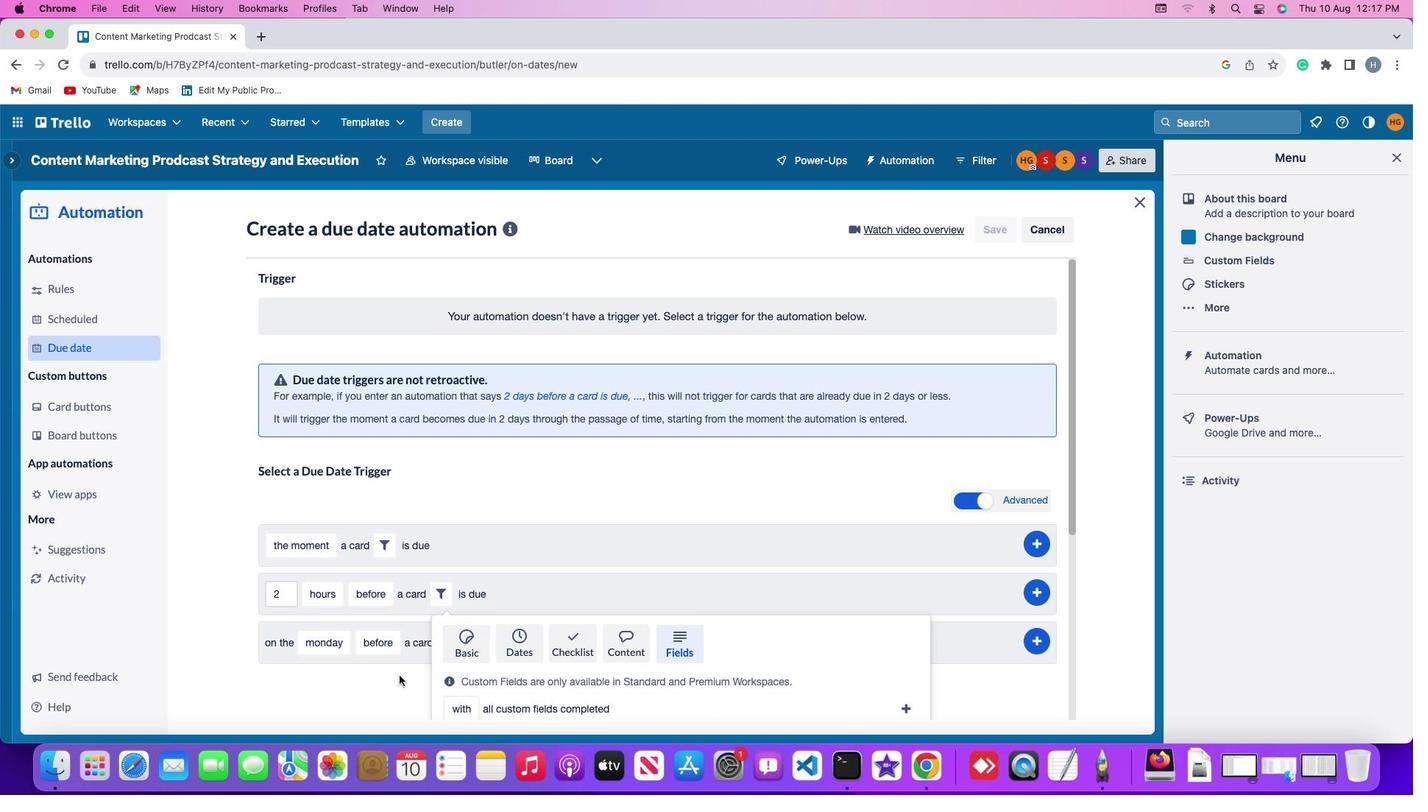 
Action: Mouse scrolled (396, 673) with delta (-1, -2)
Screenshot: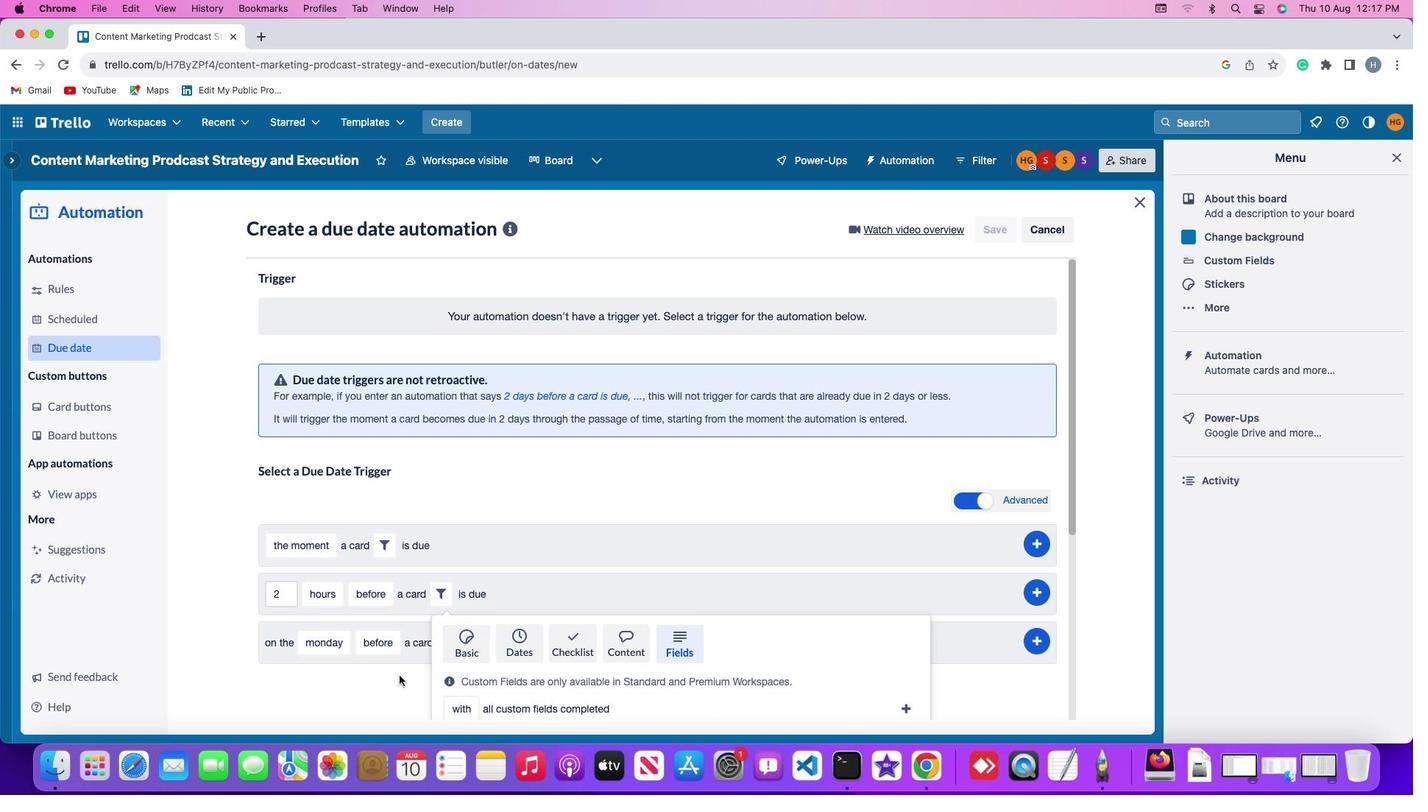 
Action: Mouse scrolled (396, 673) with delta (-1, -2)
Screenshot: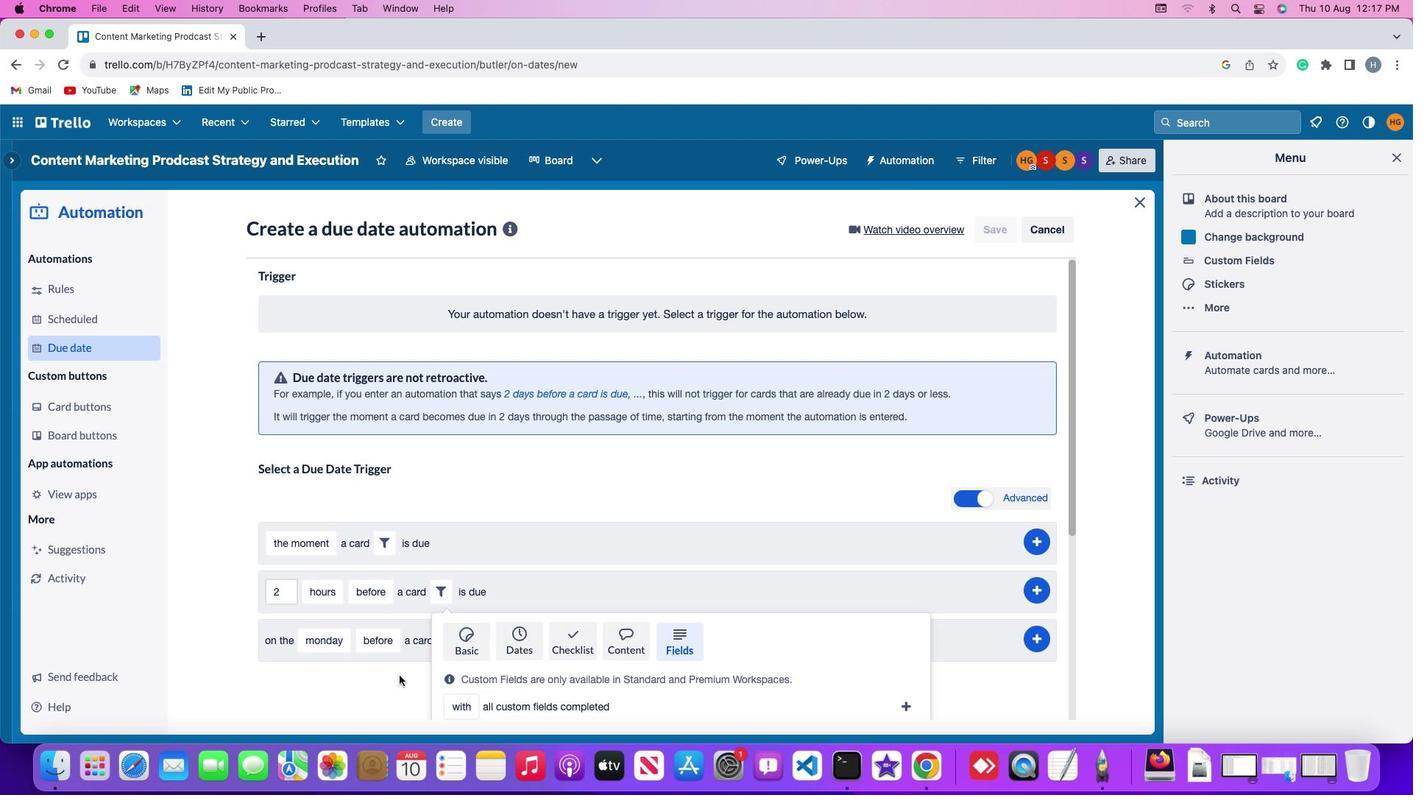 
Action: Mouse scrolled (396, 673) with delta (-1, -4)
Screenshot: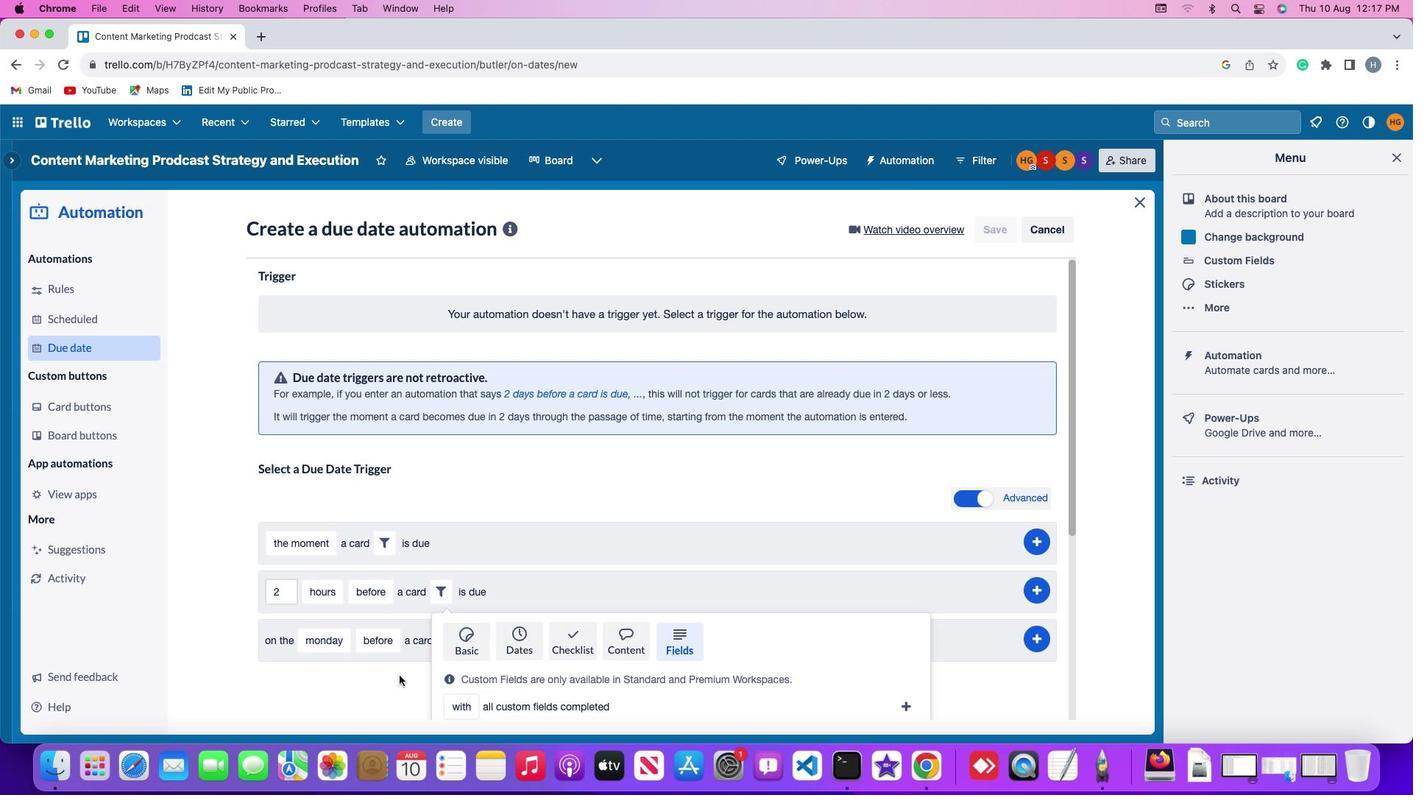 
Action: Mouse scrolled (396, 673) with delta (-1, -5)
Screenshot: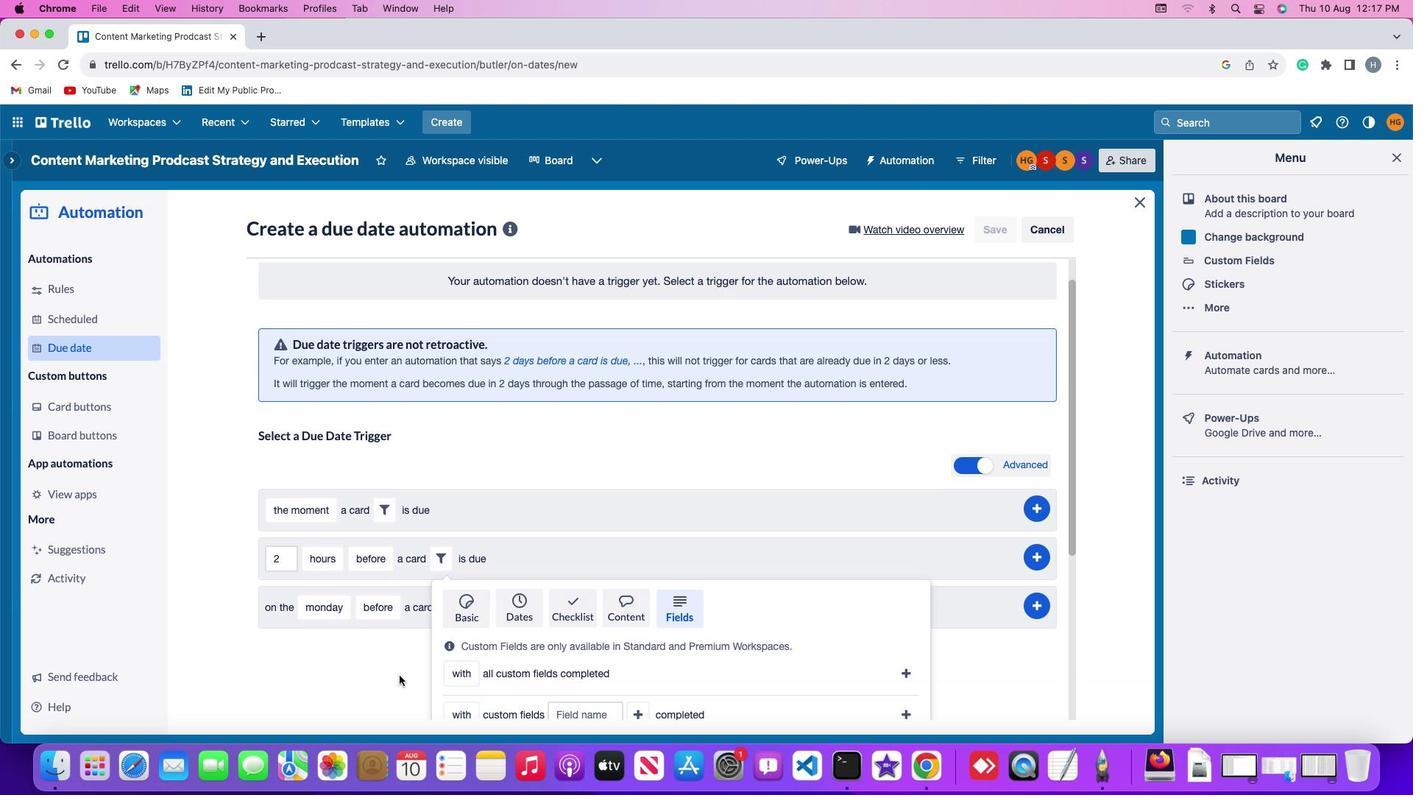 
Action: Mouse scrolled (396, 673) with delta (-1, -5)
Screenshot: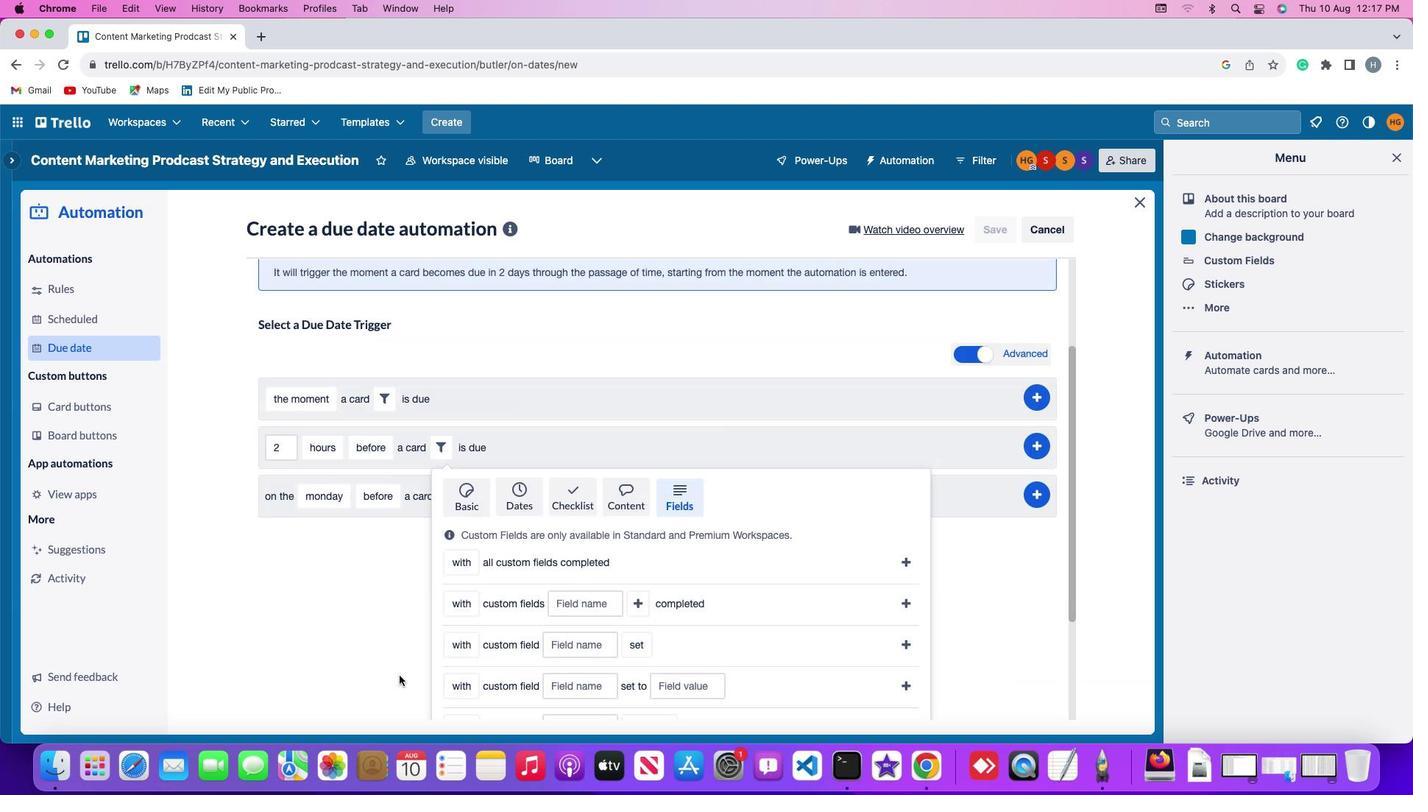 
Action: Mouse scrolled (396, 673) with delta (-1, -2)
Screenshot: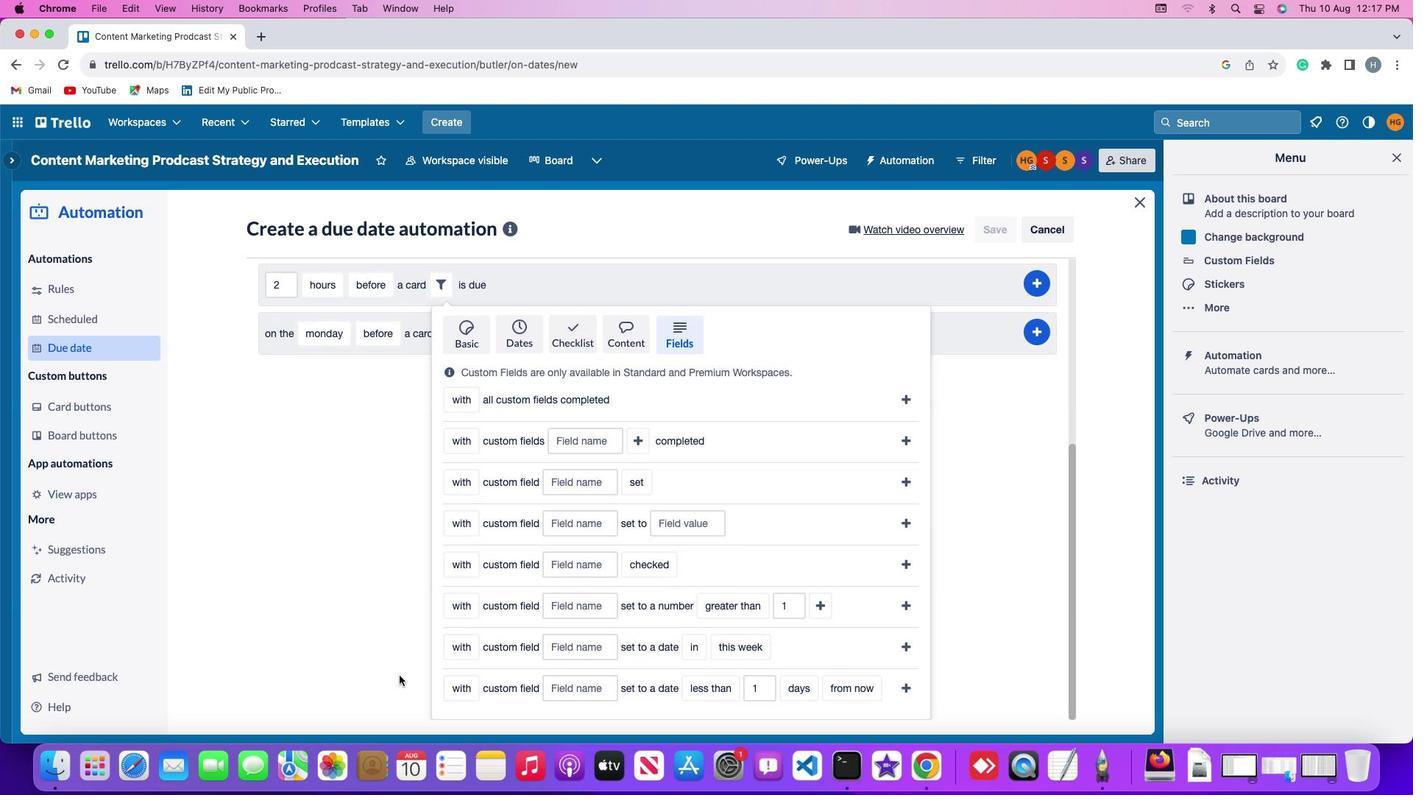 
Action: Mouse scrolled (396, 673) with delta (-1, -2)
Screenshot: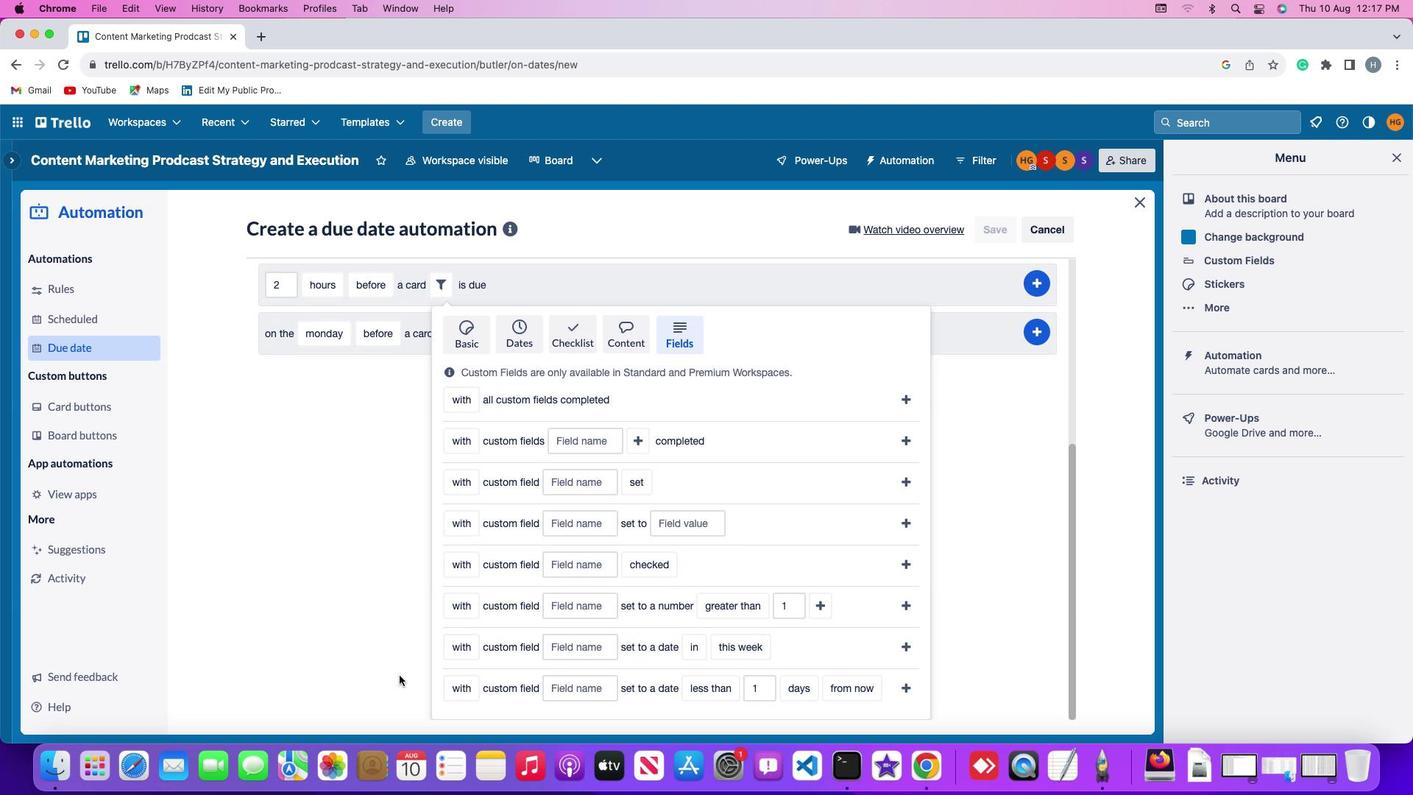 
Action: Mouse scrolled (396, 673) with delta (-1, -3)
Screenshot: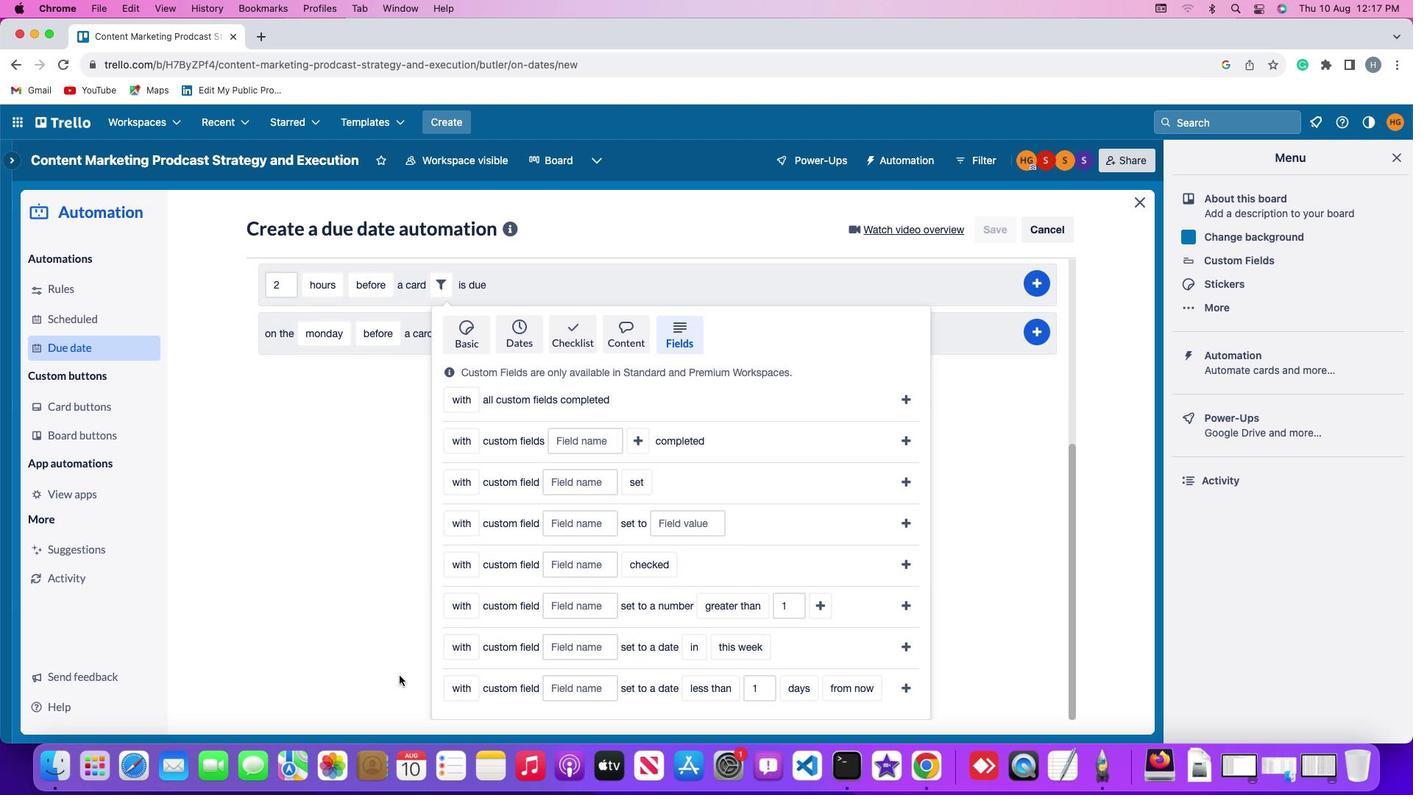 
Action: Mouse moved to (456, 564)
Screenshot: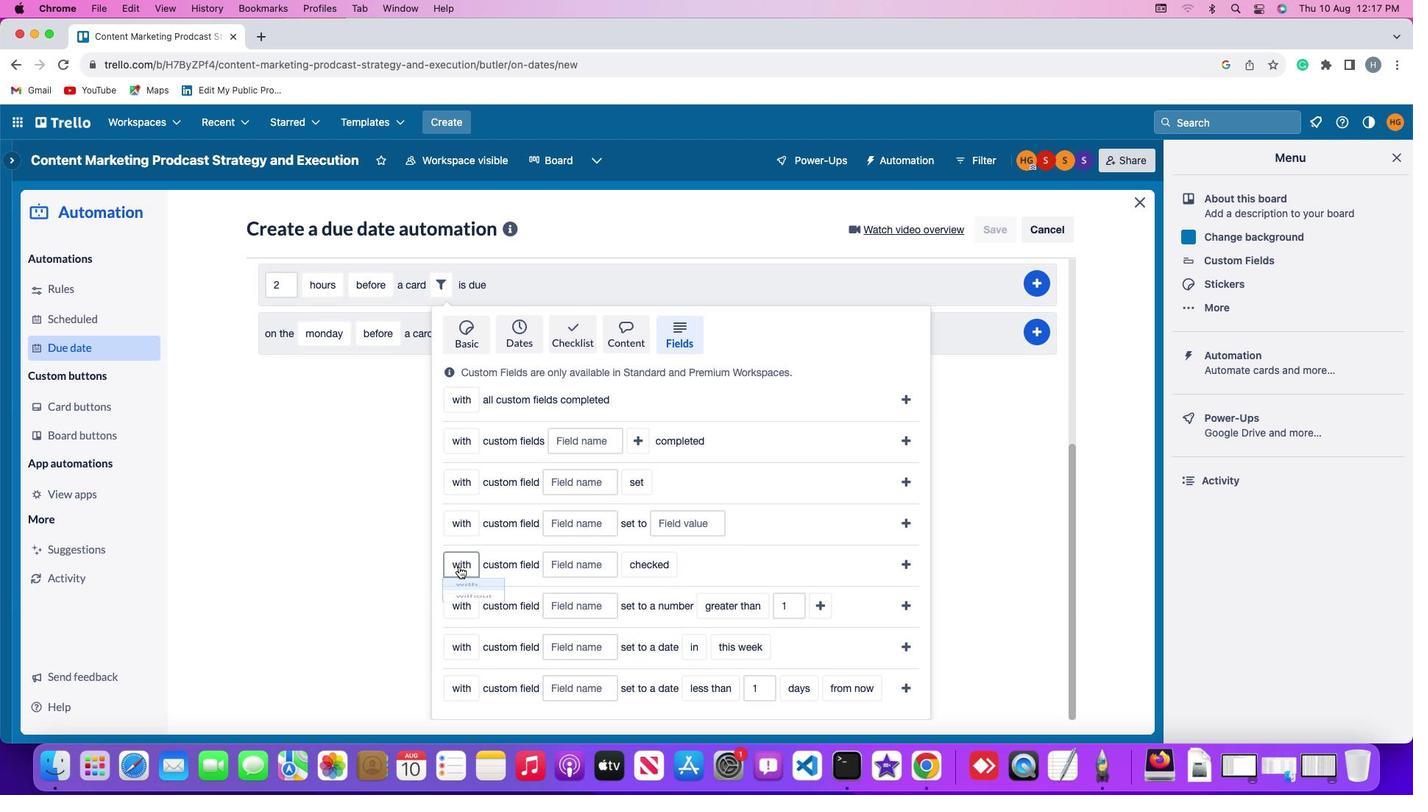 
Action: Mouse pressed left at (456, 564)
Screenshot: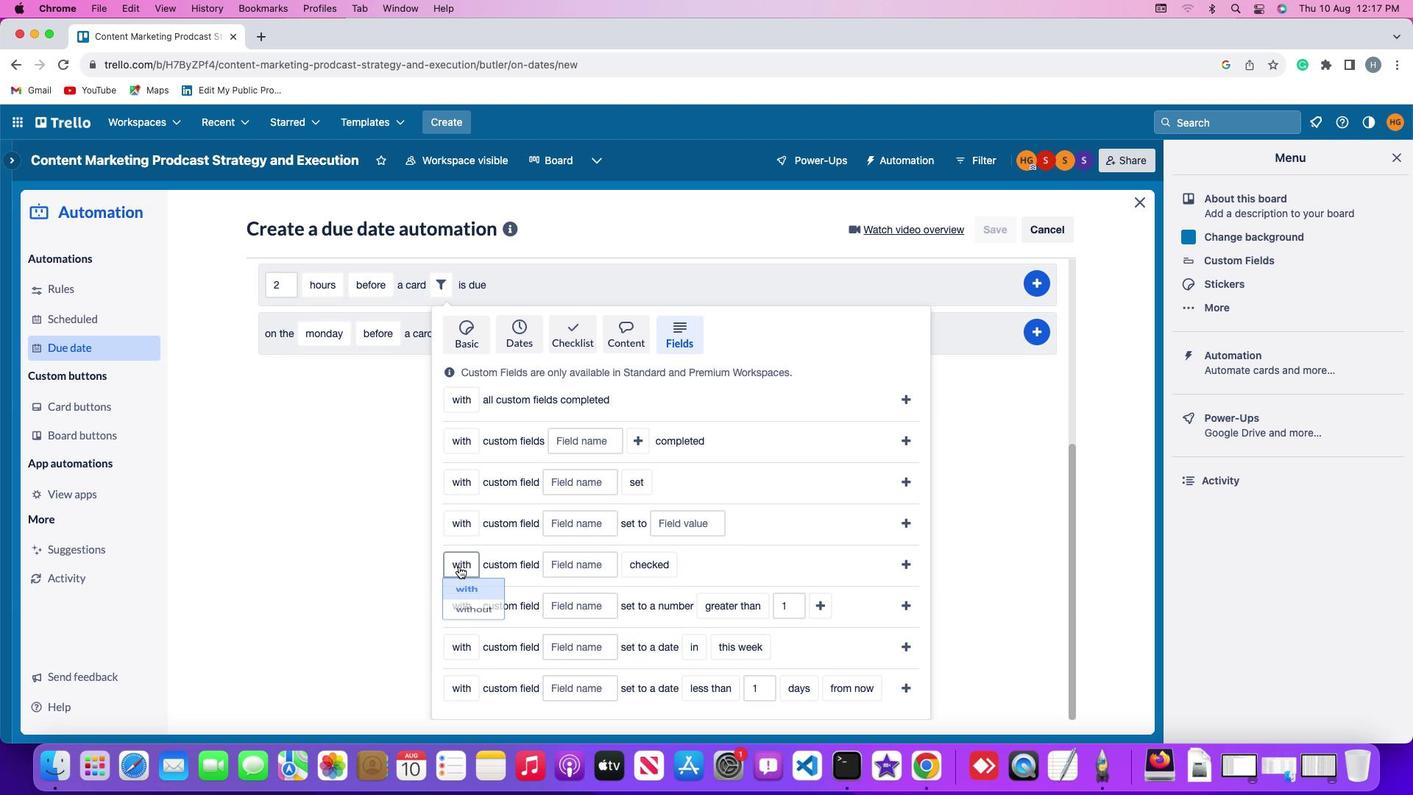
Action: Mouse moved to (463, 617)
Screenshot: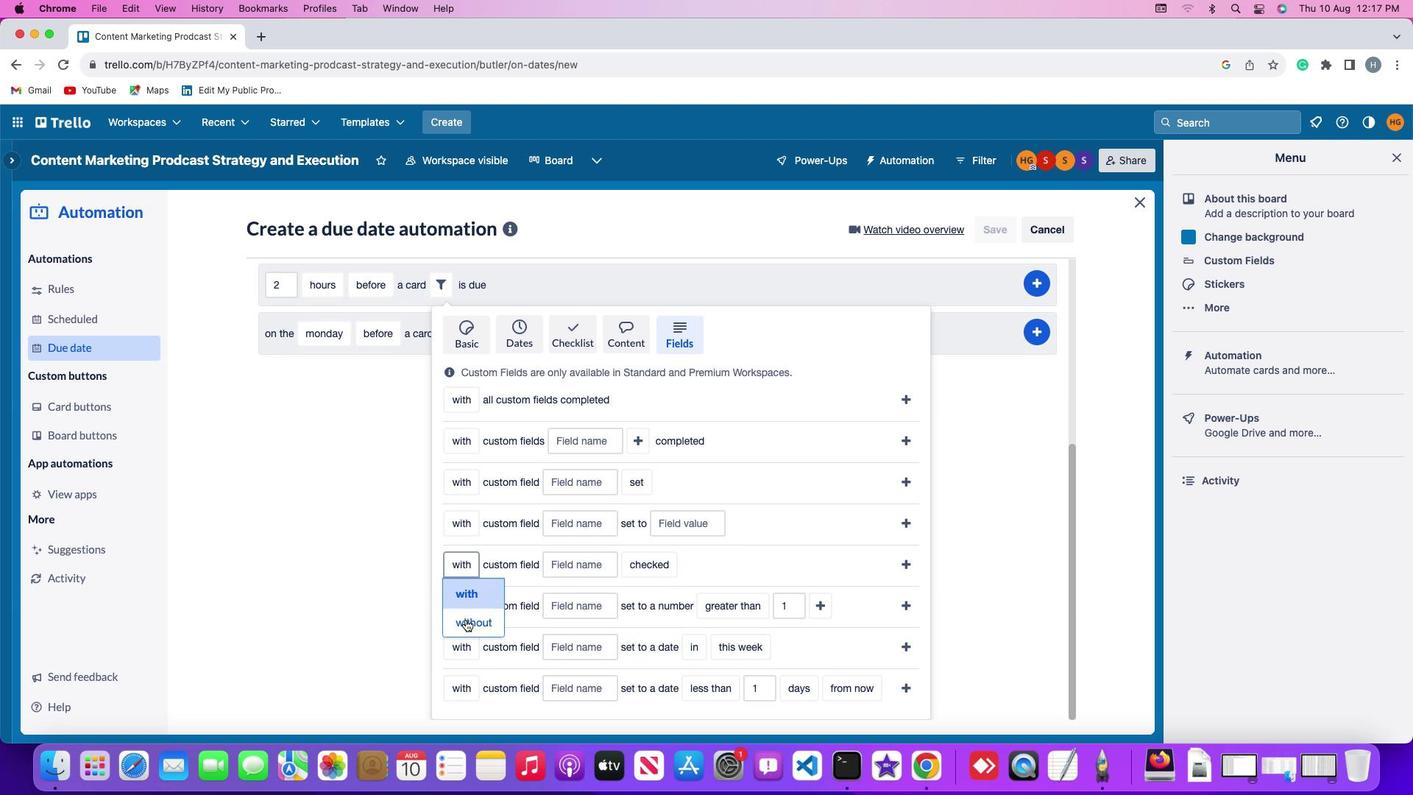 
Action: Mouse pressed left at (463, 617)
Screenshot: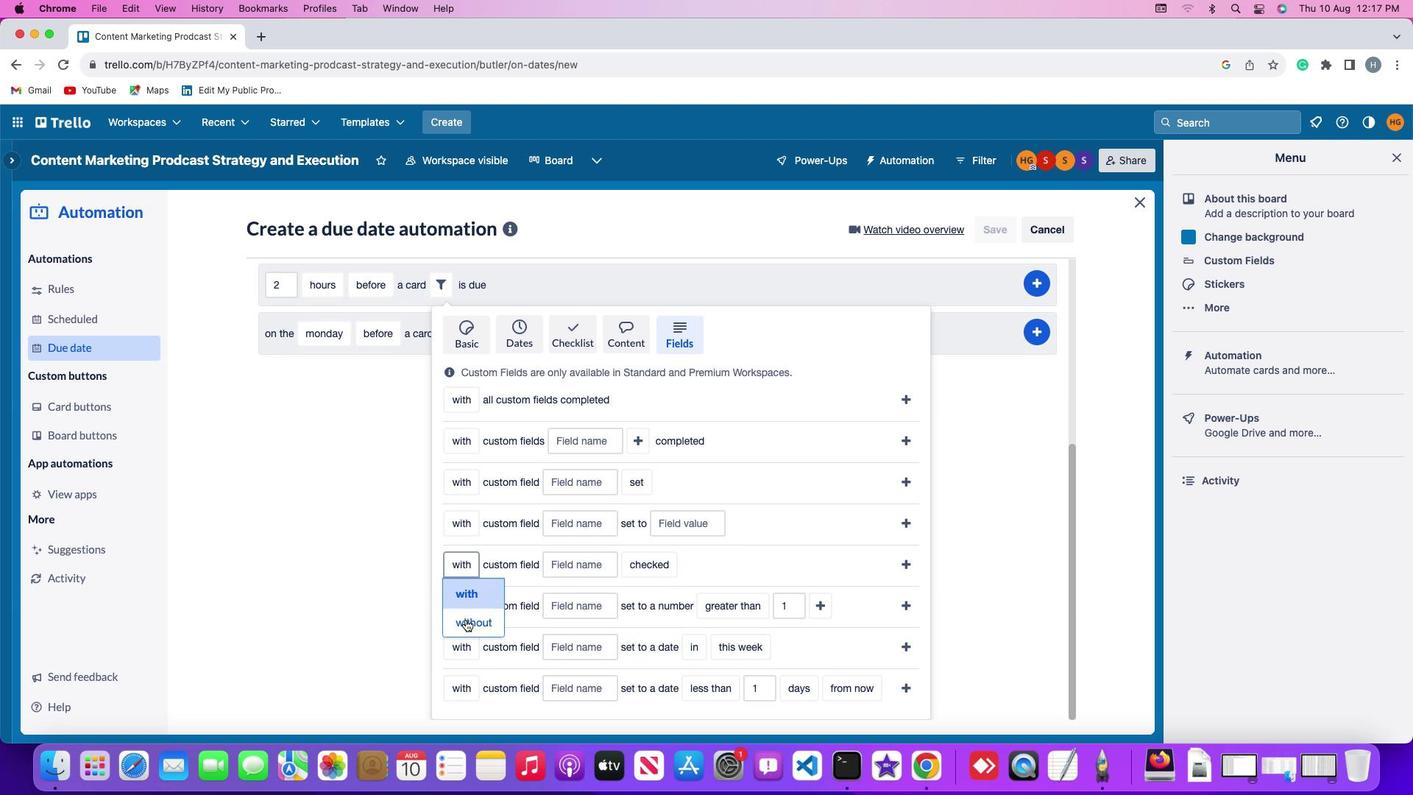 
Action: Mouse moved to (572, 561)
Screenshot: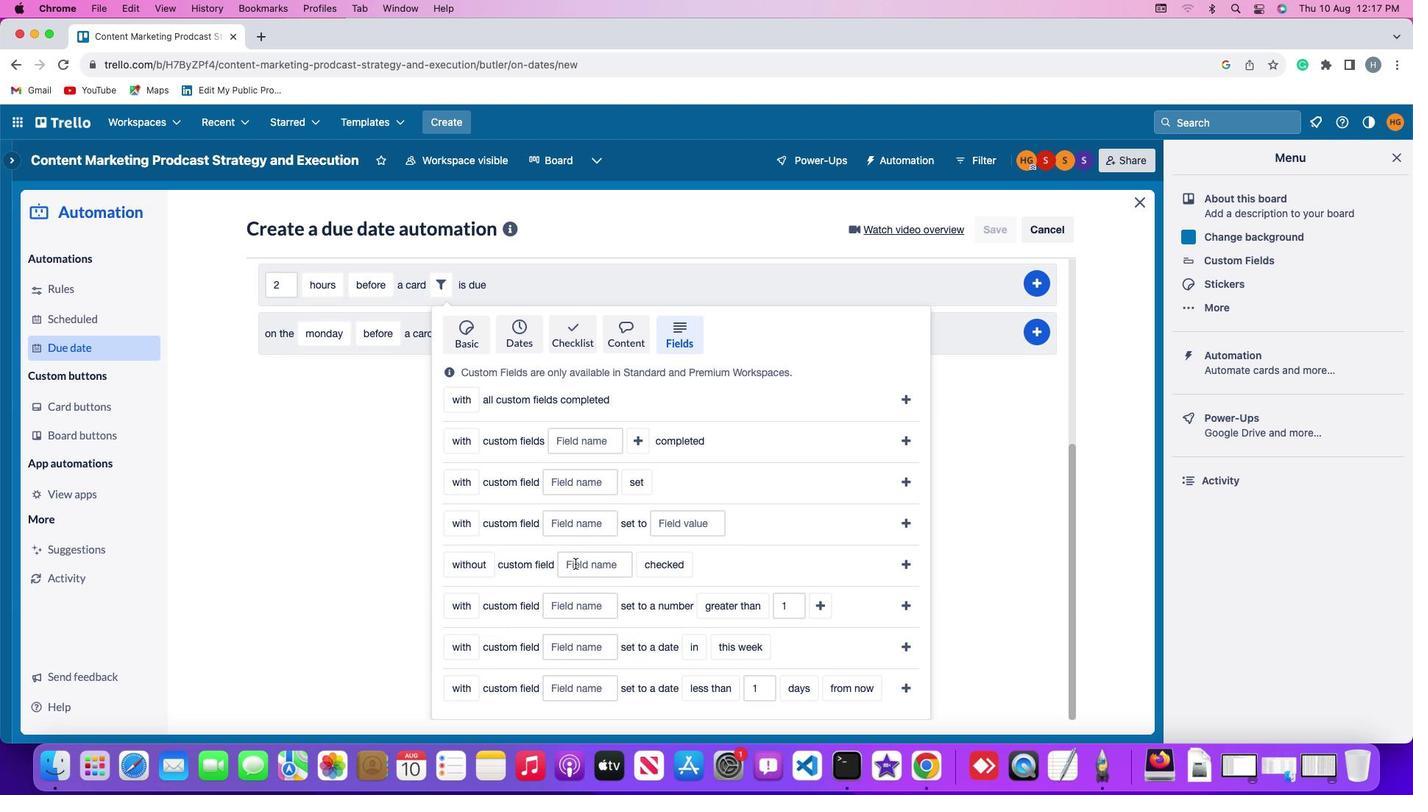 
Action: Mouse pressed left at (572, 561)
Screenshot: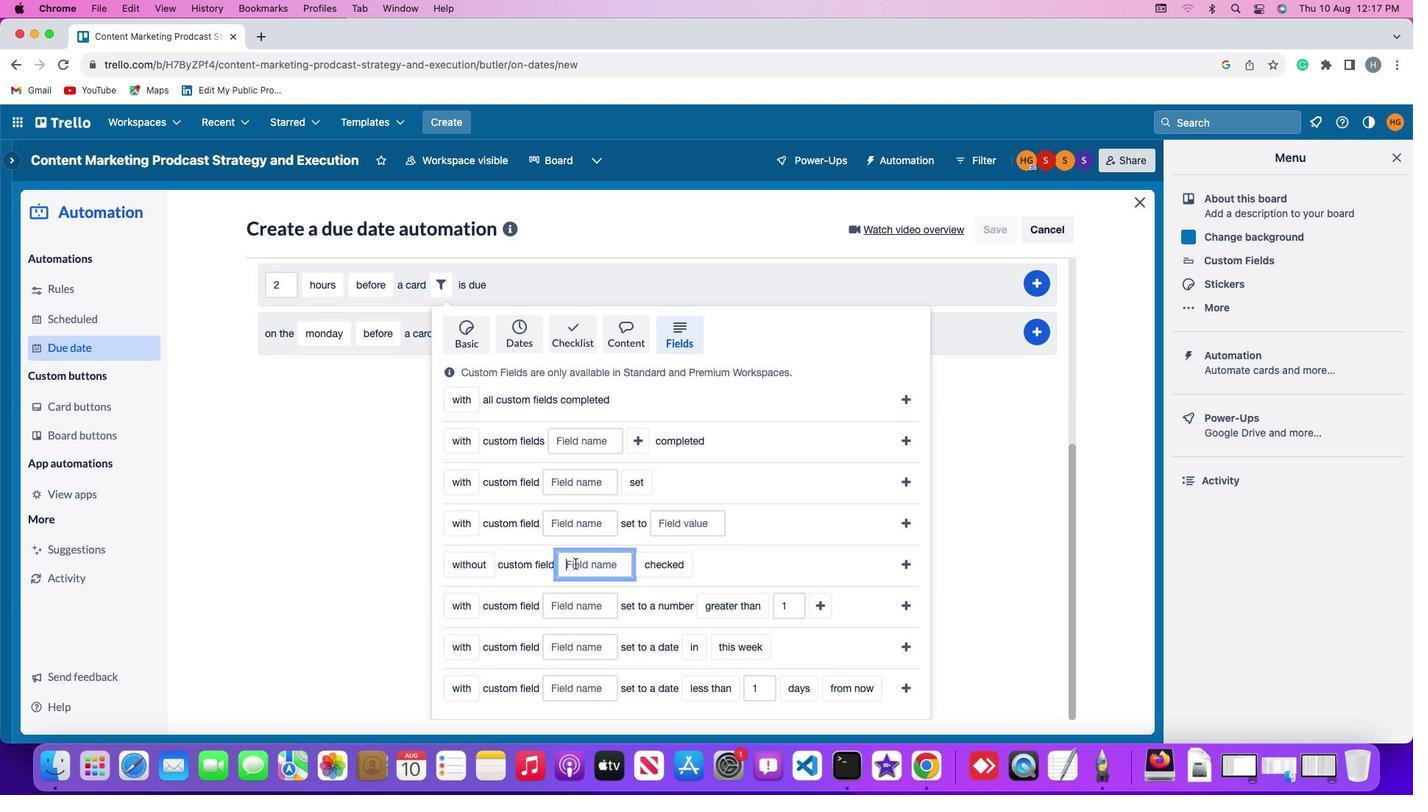 
Action: Mouse moved to (578, 557)
Screenshot: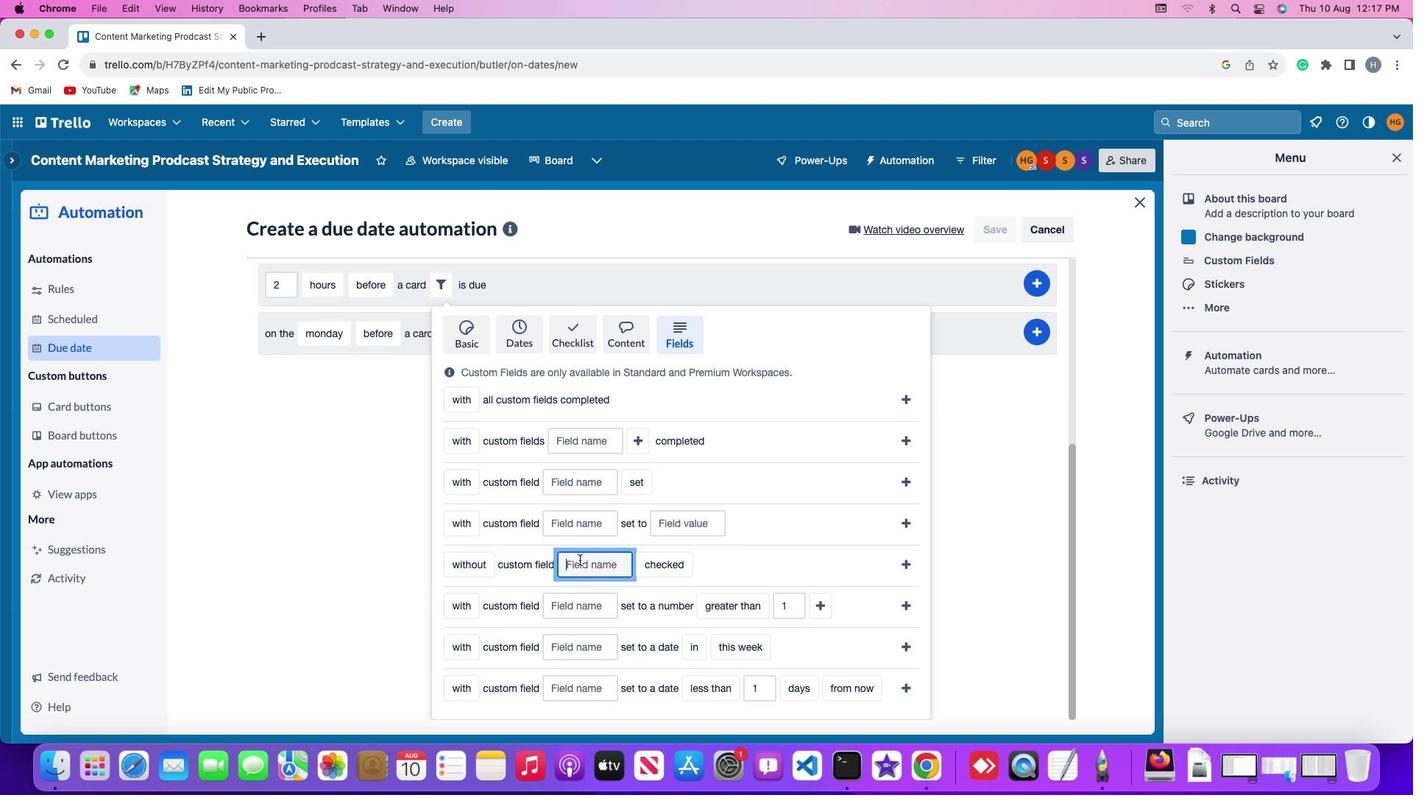 
Action: Key pressed Key.shift'R''e''s''u''m''e'
Screenshot: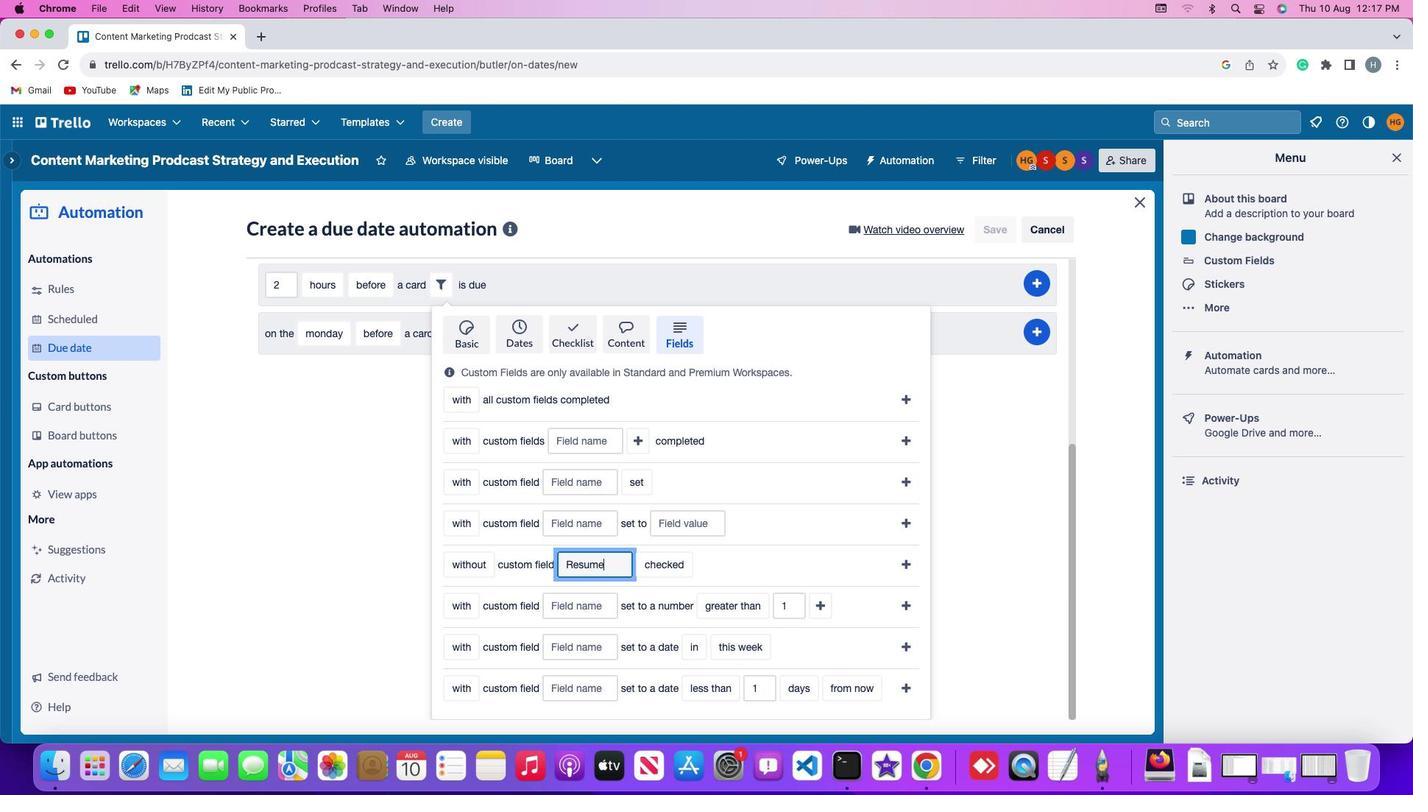 
Action: Mouse moved to (652, 563)
Screenshot: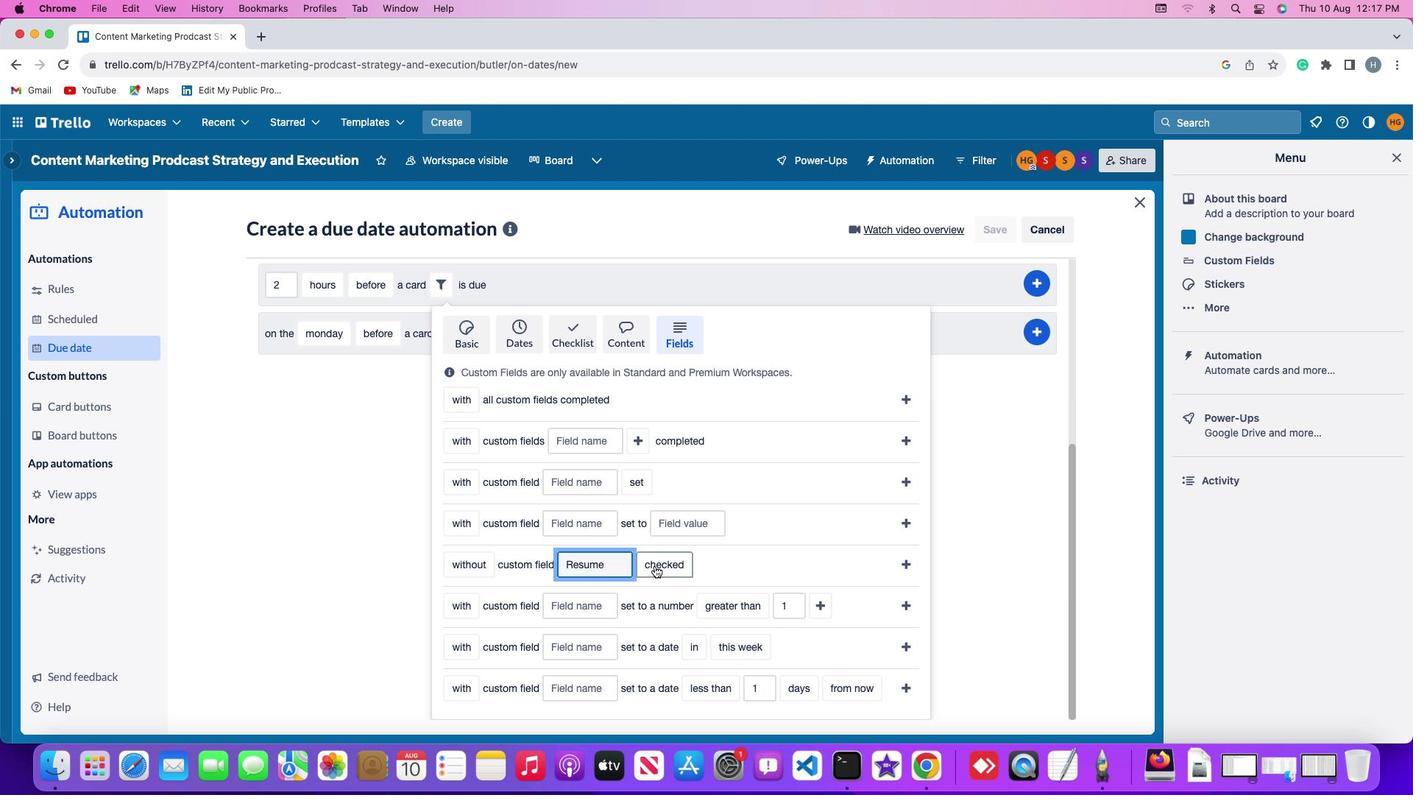 
Action: Mouse pressed left at (652, 563)
Screenshot: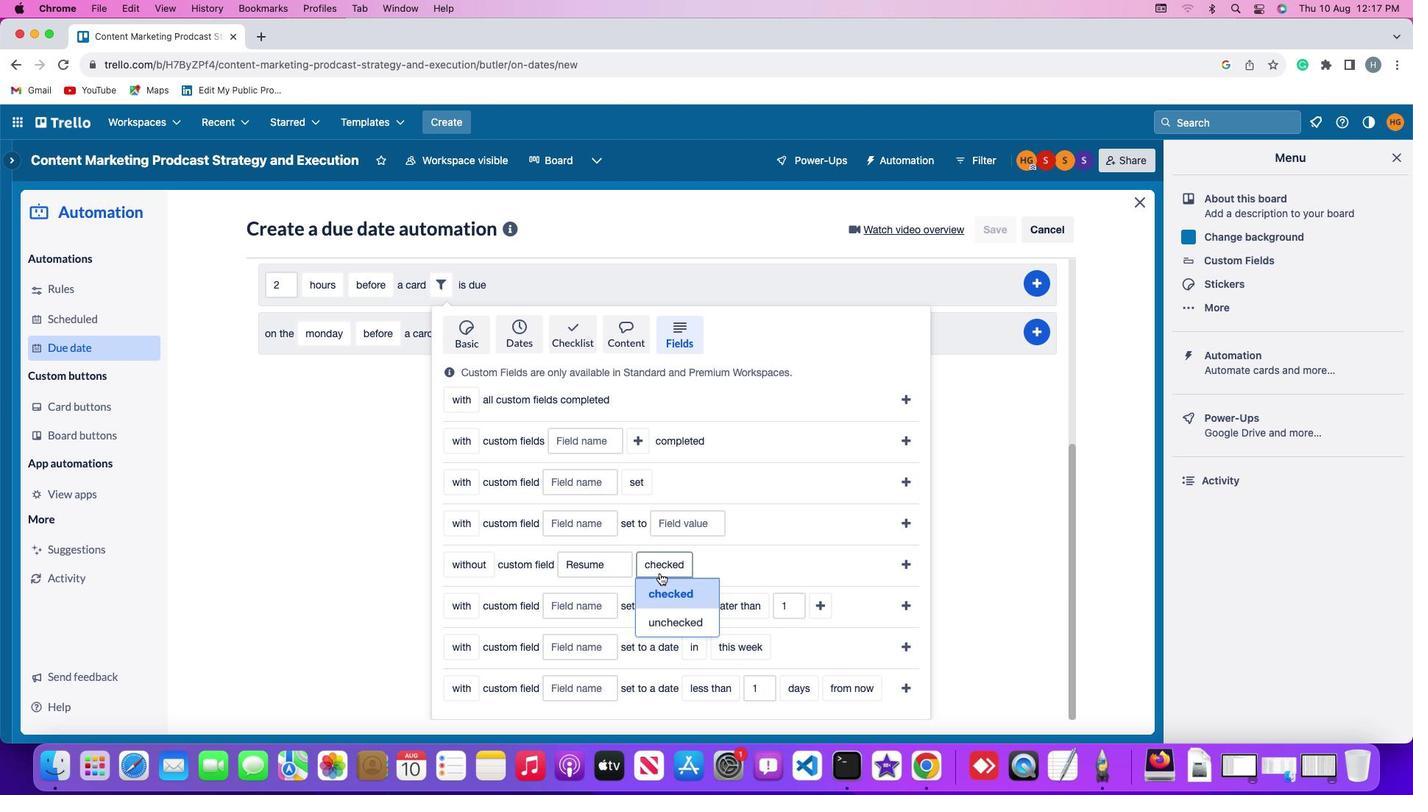 
Action: Mouse moved to (671, 623)
Screenshot: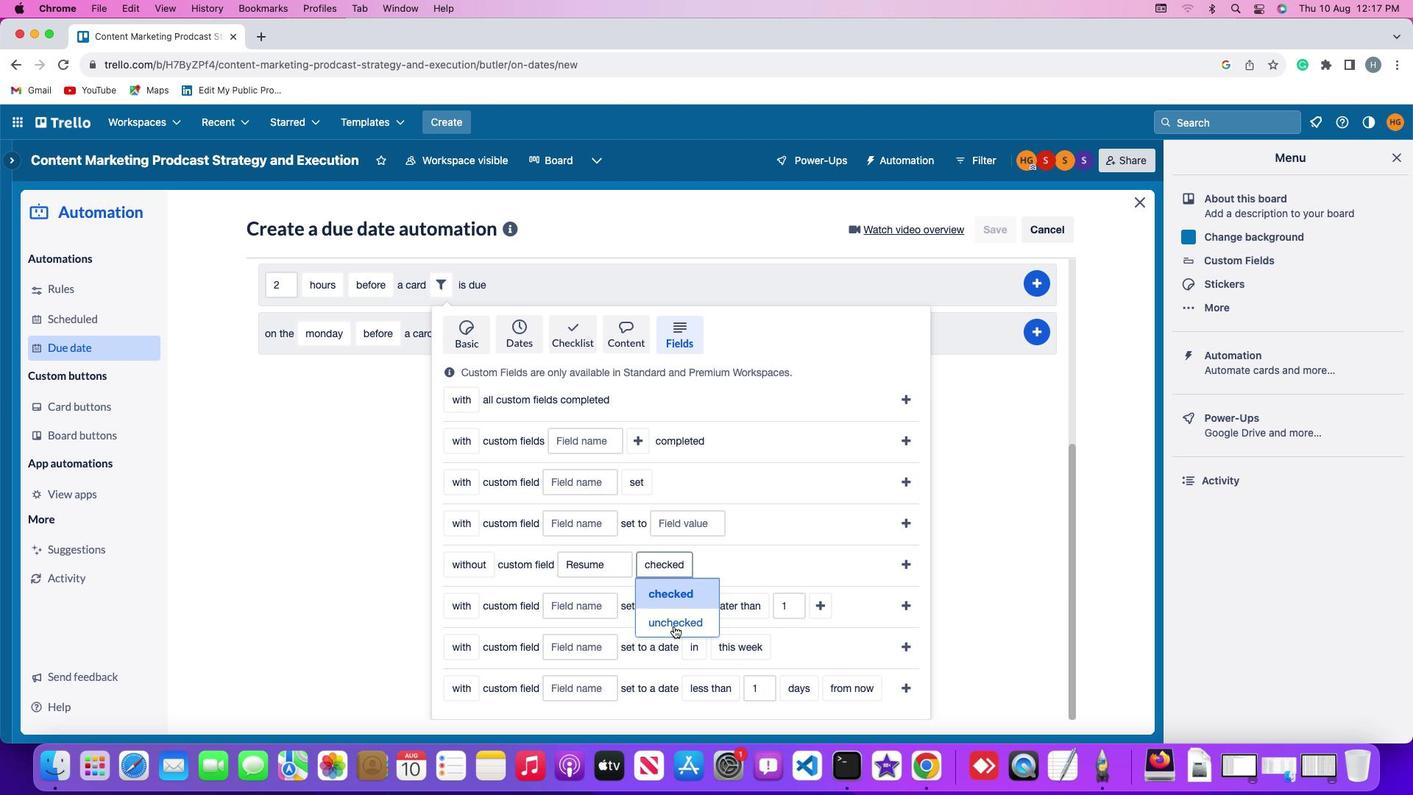 
Action: Mouse pressed left at (671, 623)
Screenshot: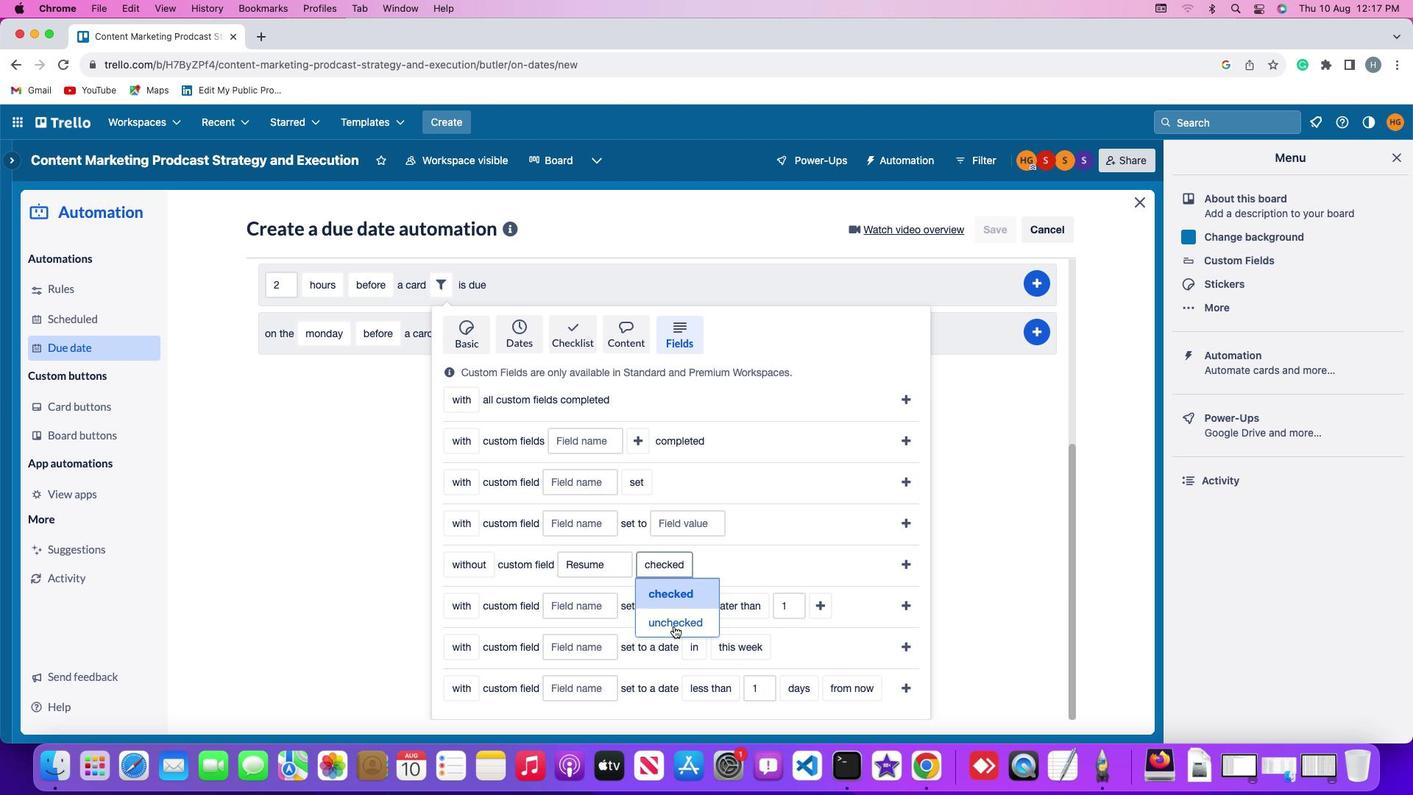 
Action: Mouse moved to (905, 557)
Screenshot: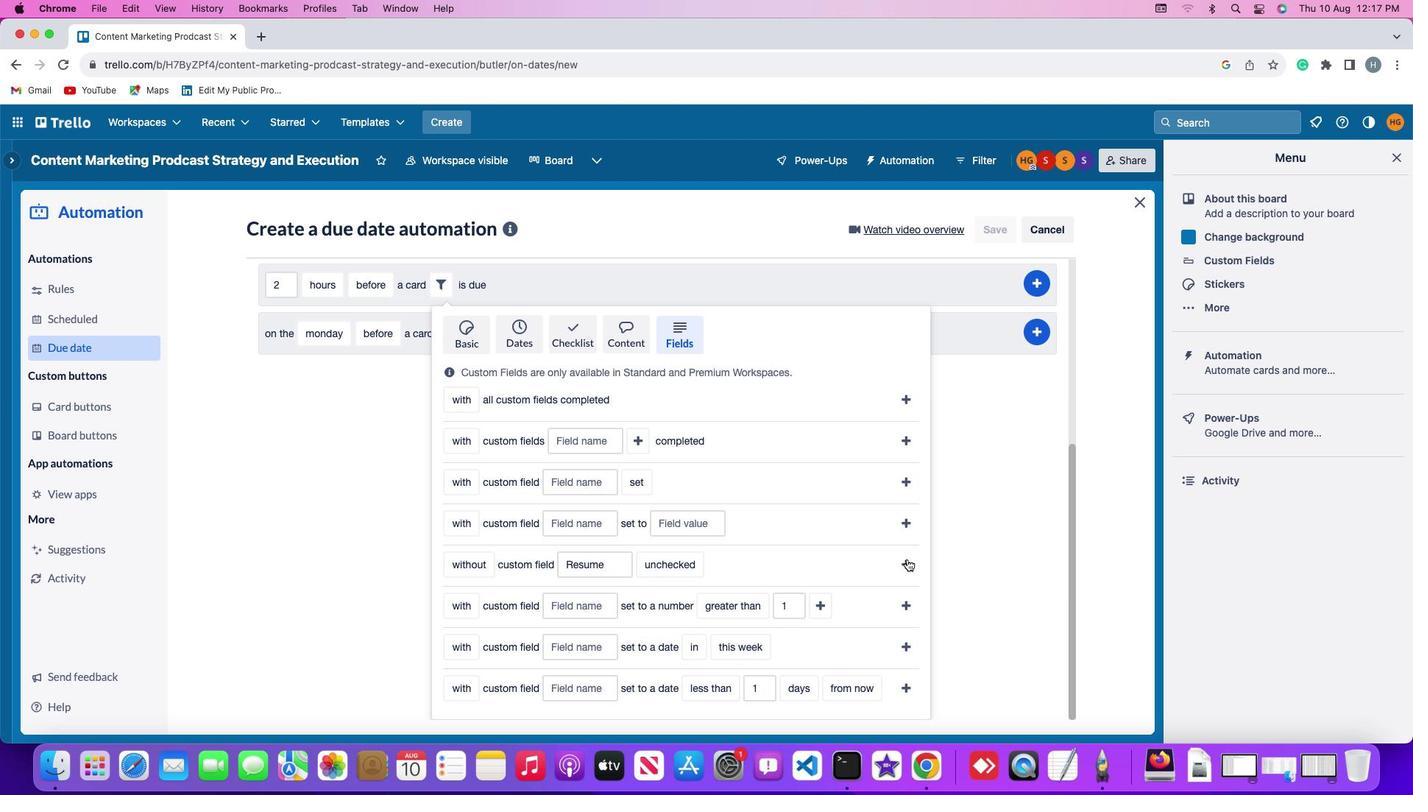 
Action: Mouse pressed left at (905, 557)
Screenshot: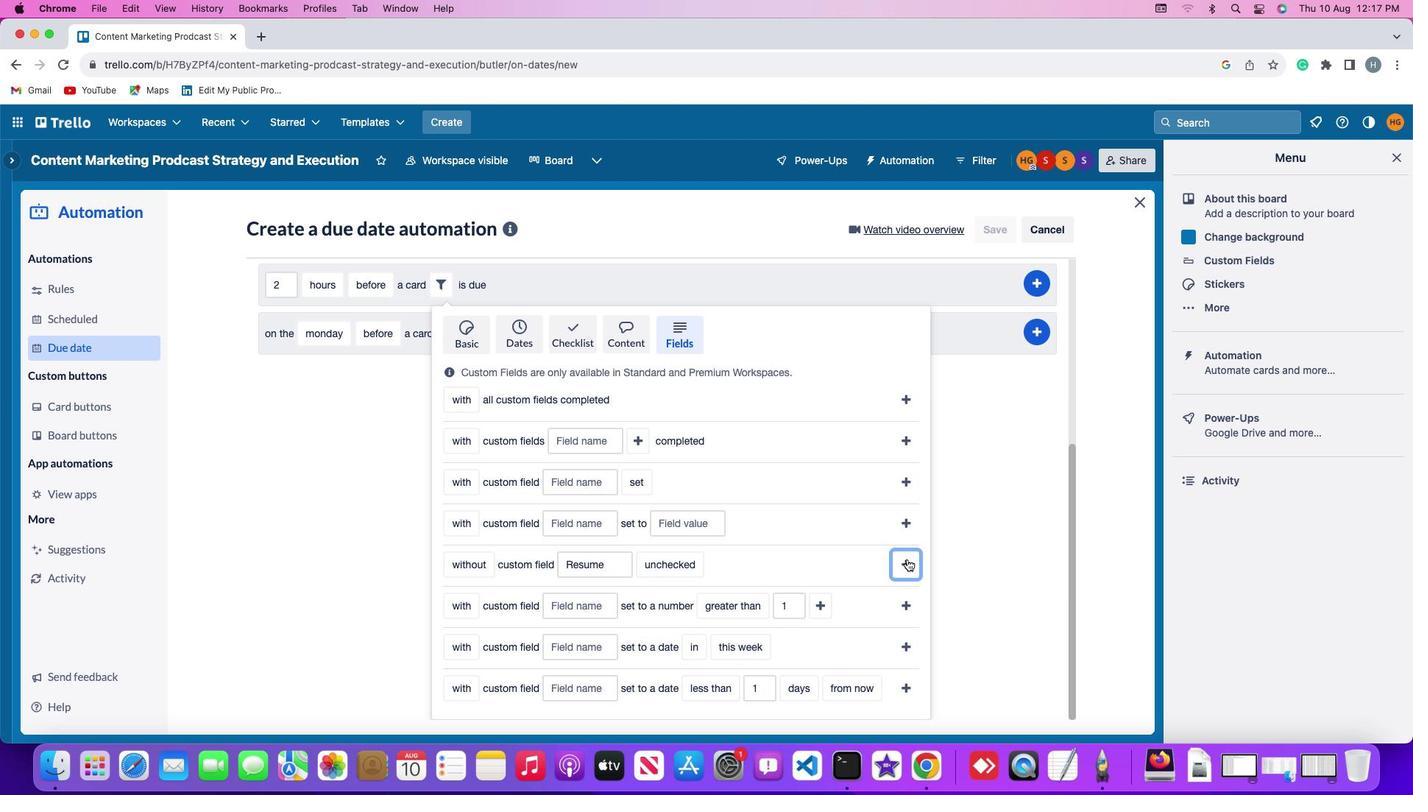 
Action: Mouse moved to (1044, 589)
Screenshot: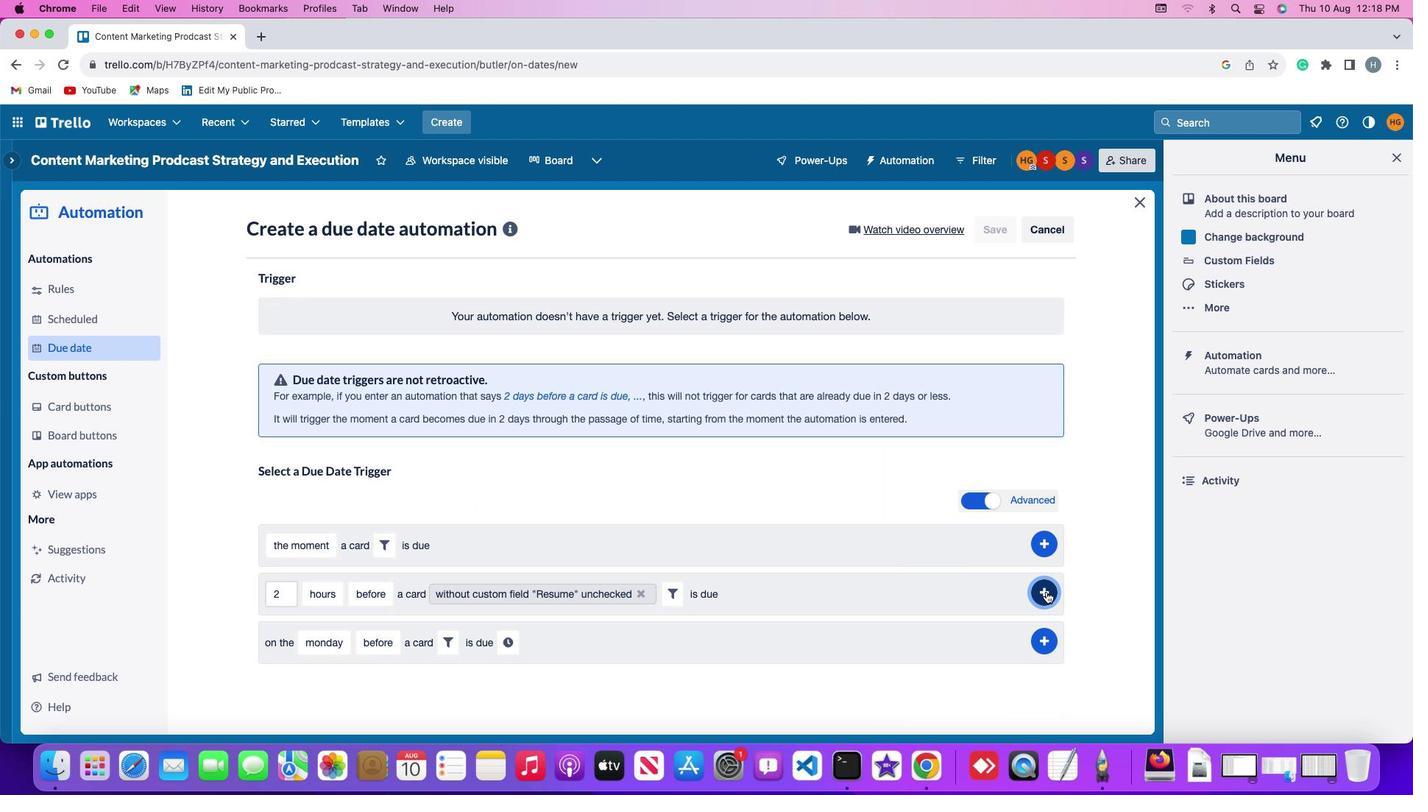 
Action: Mouse pressed left at (1044, 589)
Screenshot: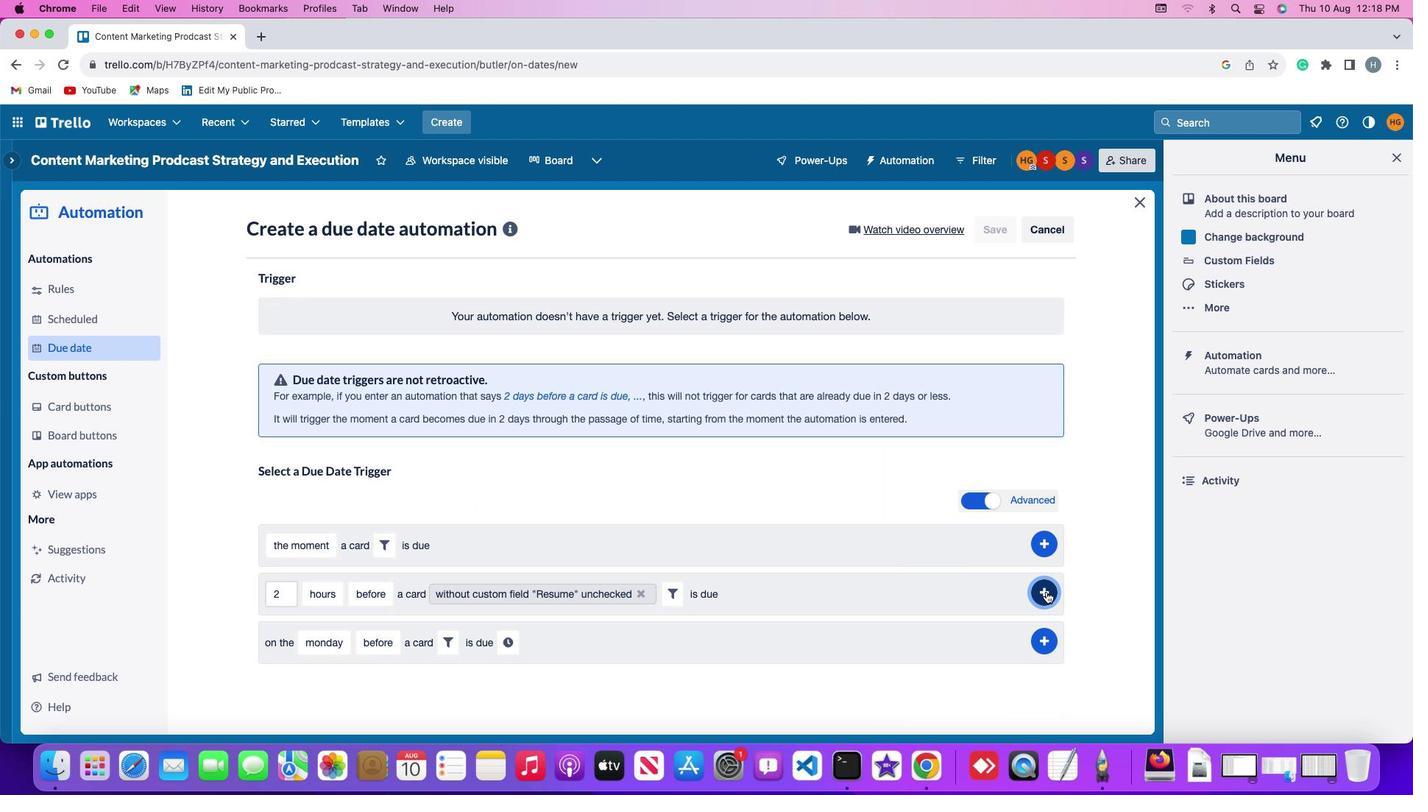 
Action: Mouse moved to (1092, 477)
Screenshot: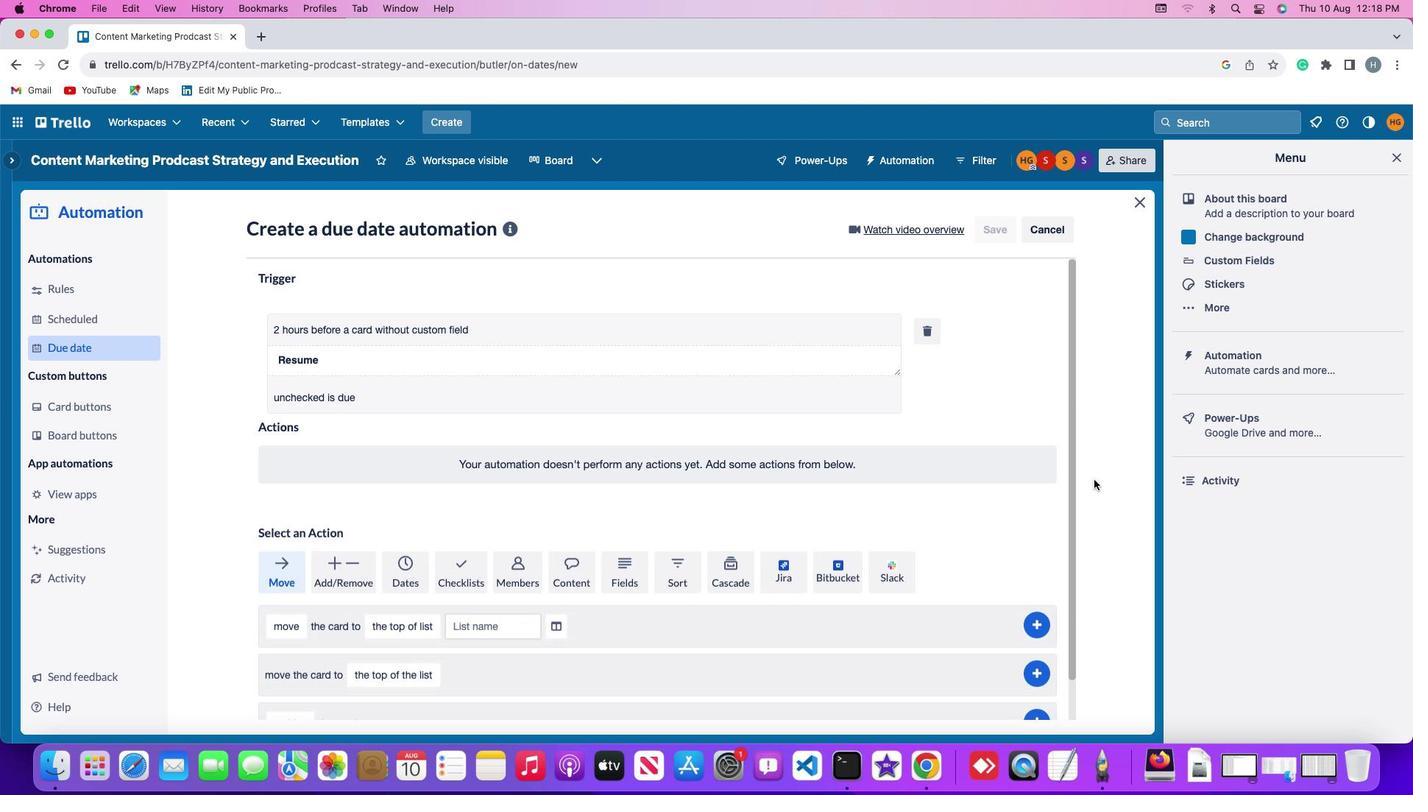 
